 Task: Search one way flight ticket for 5 adults, 1 child, 2 infants in seat and 1 infant on lap in business from Omaha: Eppley Airfield to Greensboro: Piedmont Triad International Airport on 5-1-2023. Choice of flights is JetBlue. Number of bags: 11 checked bags. Price is upto 81000. Outbound departure time preference is 21:15.
Action: Mouse moved to (207, 281)
Screenshot: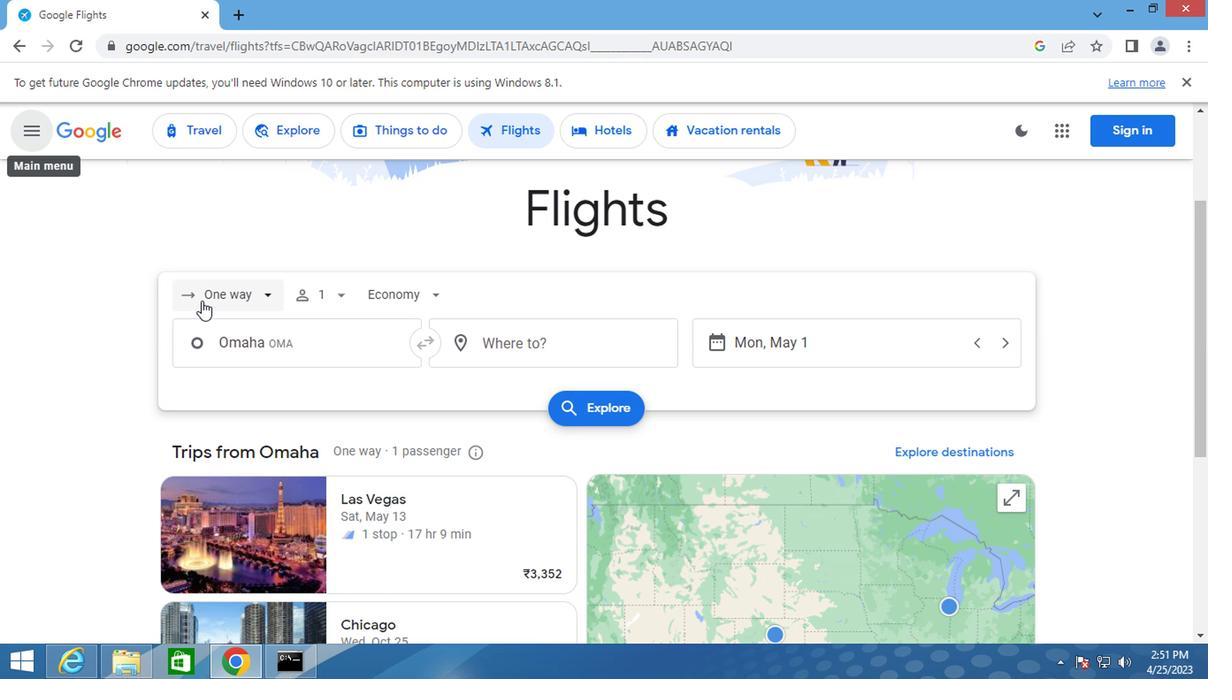 
Action: Mouse pressed left at (207, 281)
Screenshot: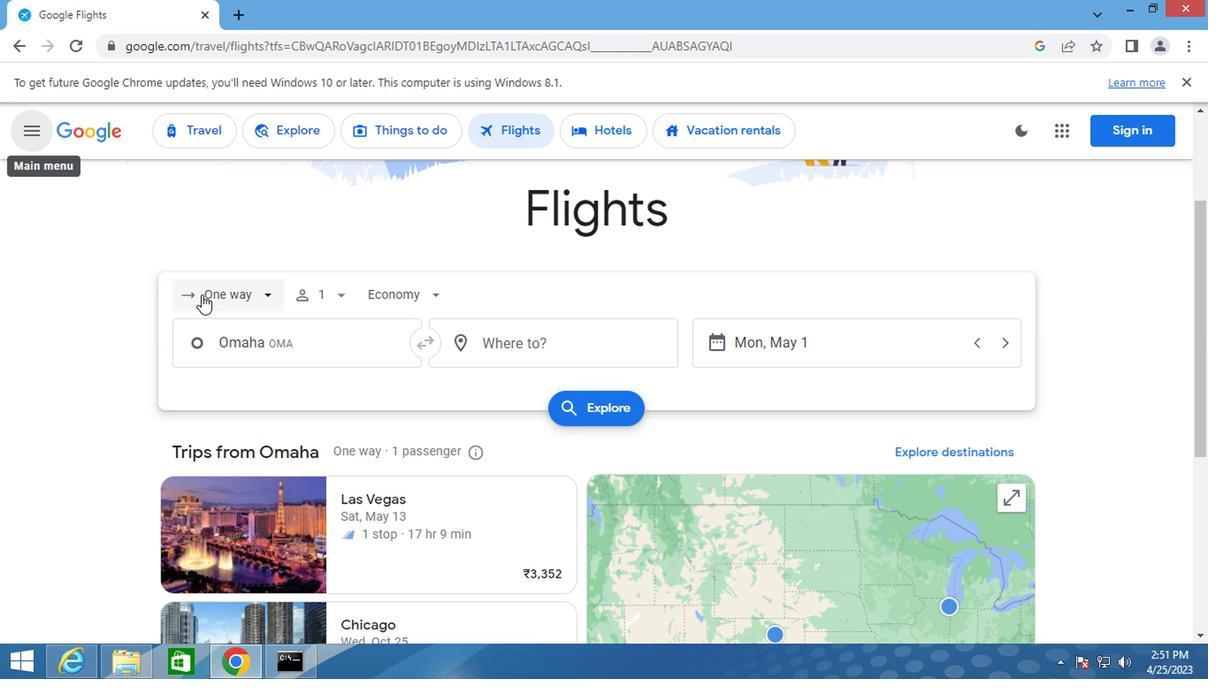 
Action: Mouse moved to (219, 375)
Screenshot: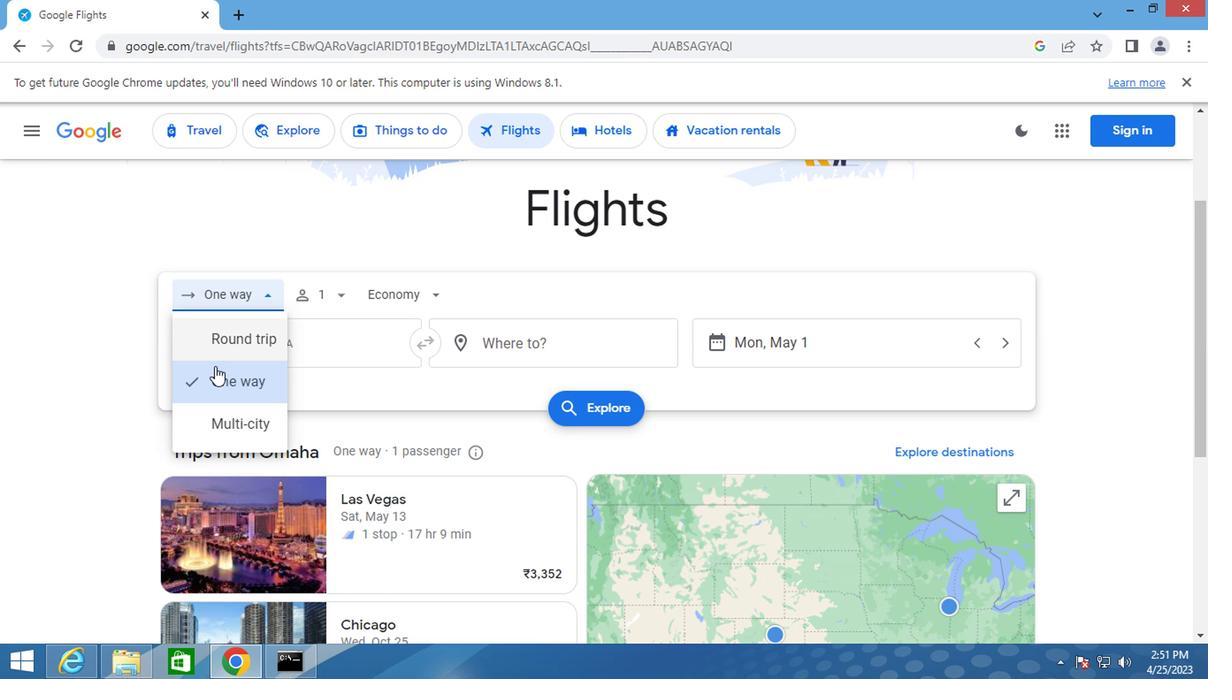 
Action: Mouse pressed left at (219, 375)
Screenshot: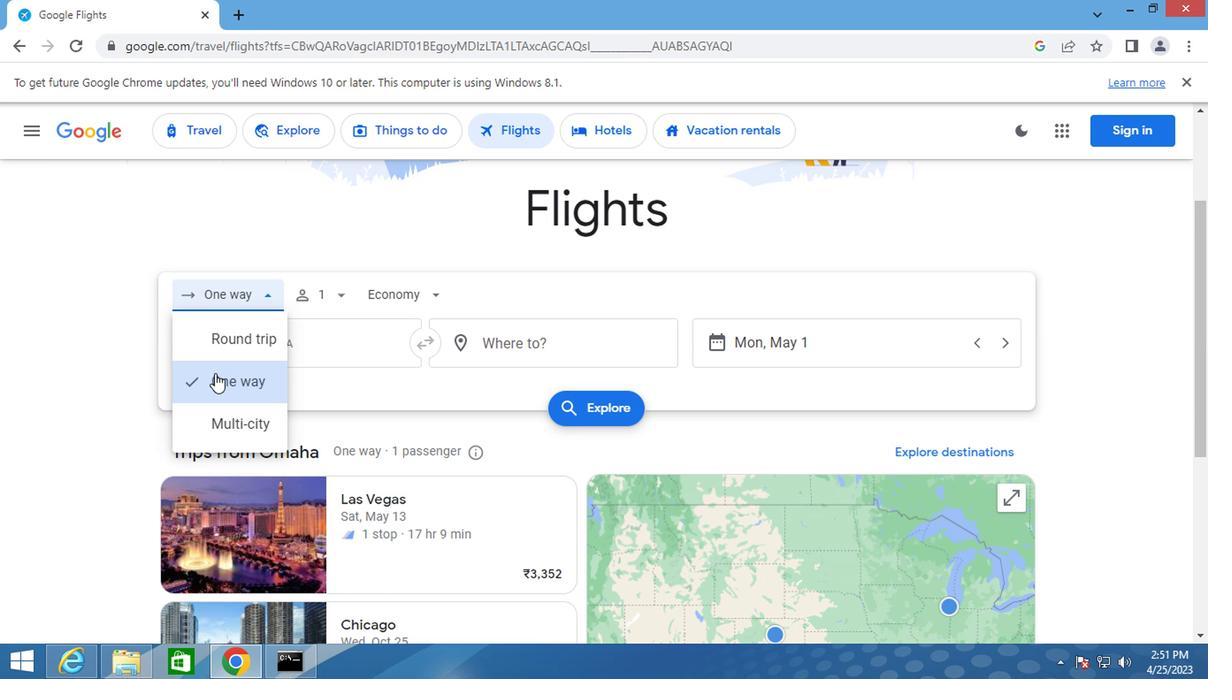 
Action: Mouse moved to (334, 300)
Screenshot: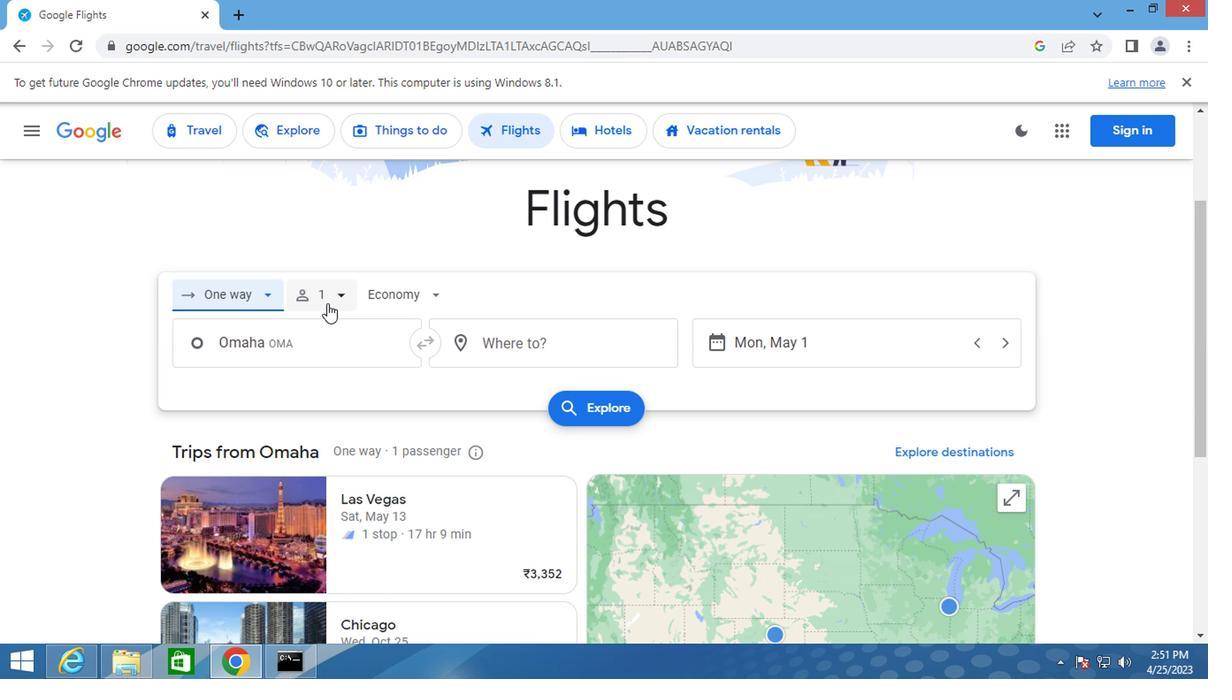 
Action: Mouse pressed left at (334, 300)
Screenshot: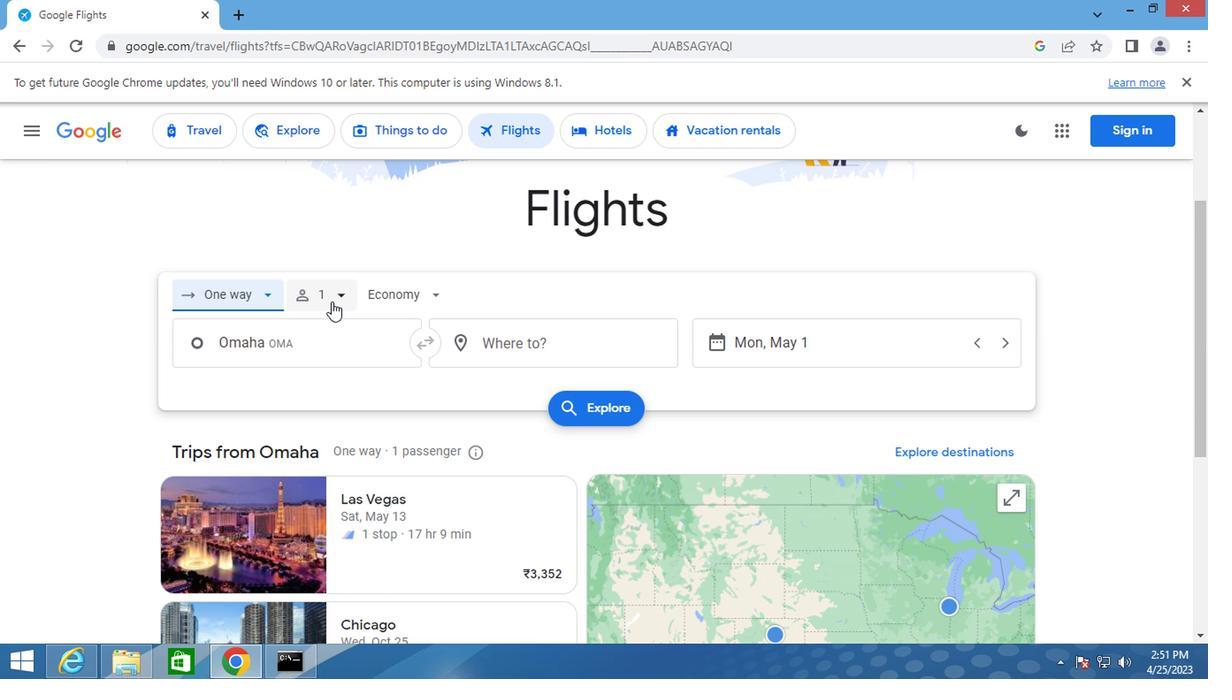 
Action: Mouse moved to (481, 332)
Screenshot: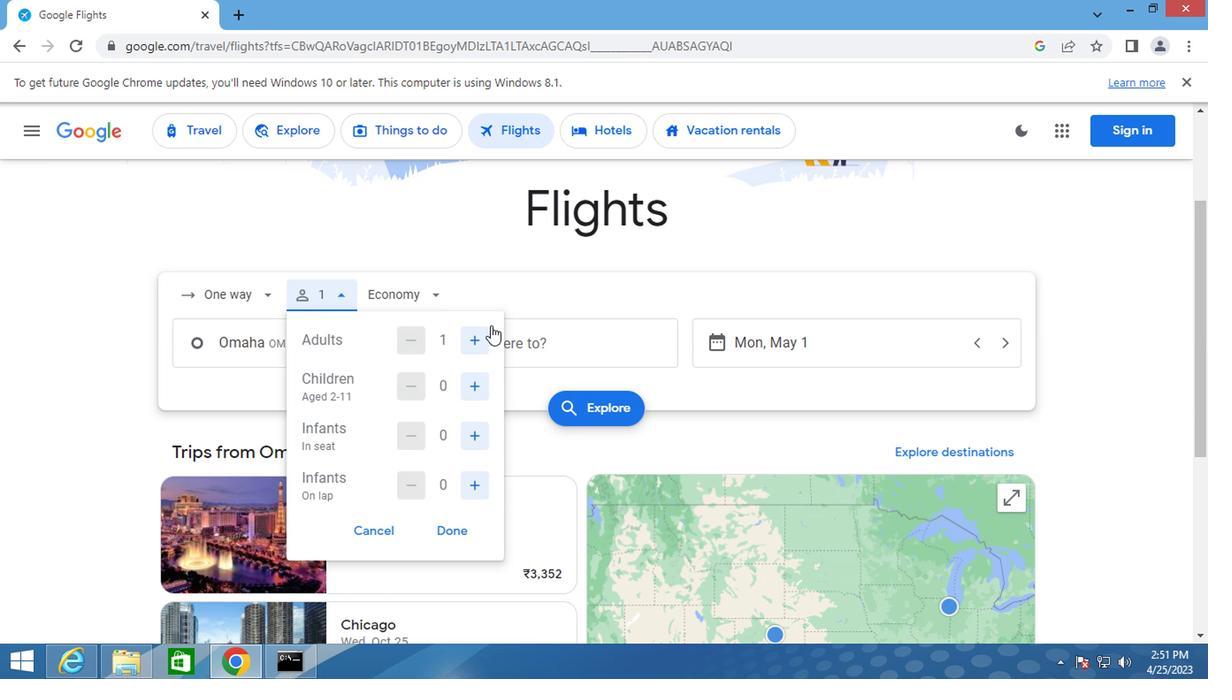 
Action: Mouse pressed left at (481, 332)
Screenshot: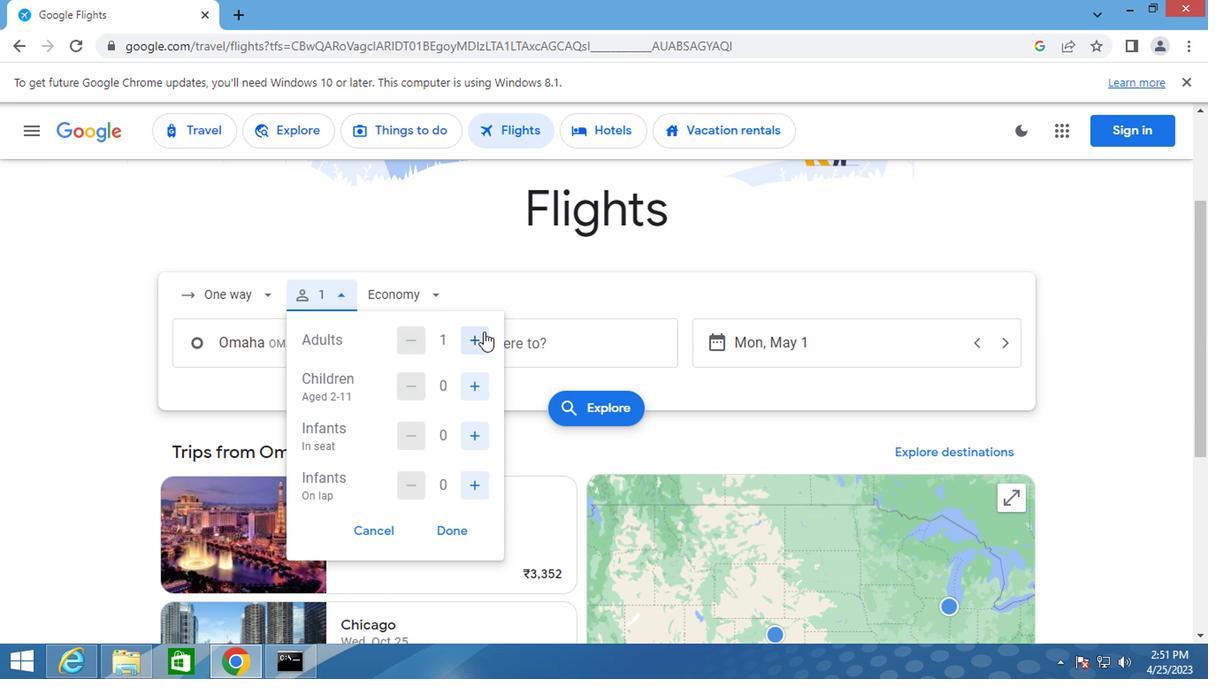 
Action: Mouse pressed left at (481, 332)
Screenshot: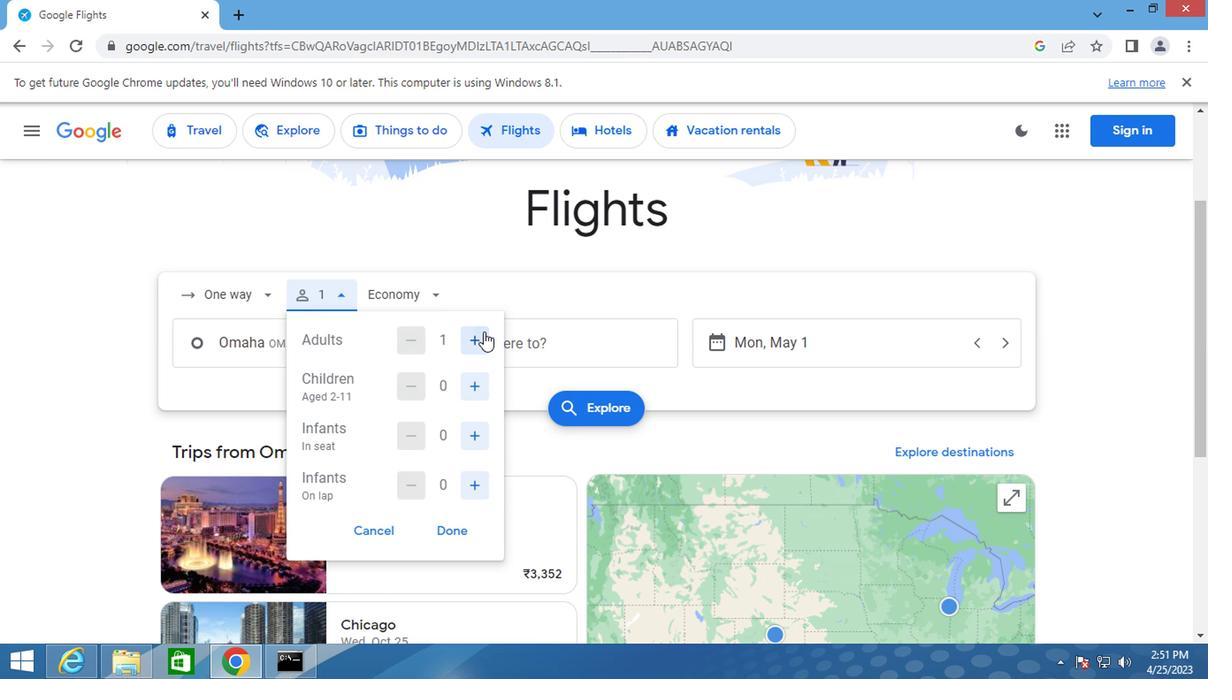 
Action: Mouse pressed left at (481, 332)
Screenshot: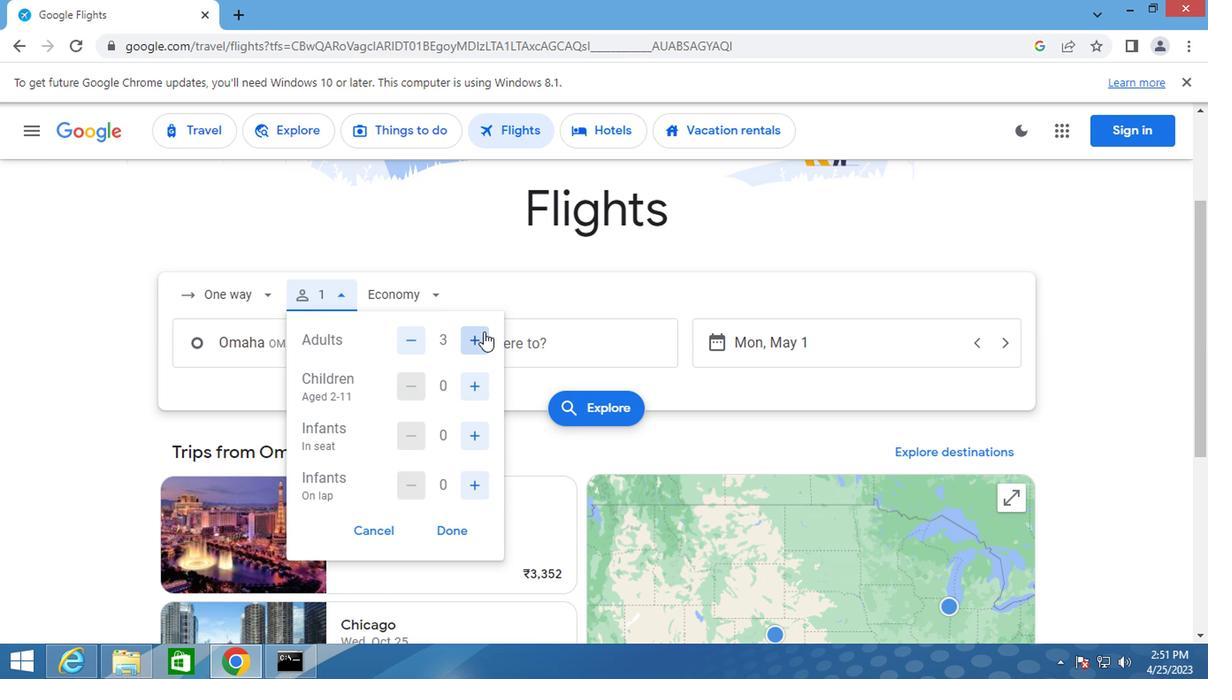 
Action: Mouse pressed left at (481, 332)
Screenshot: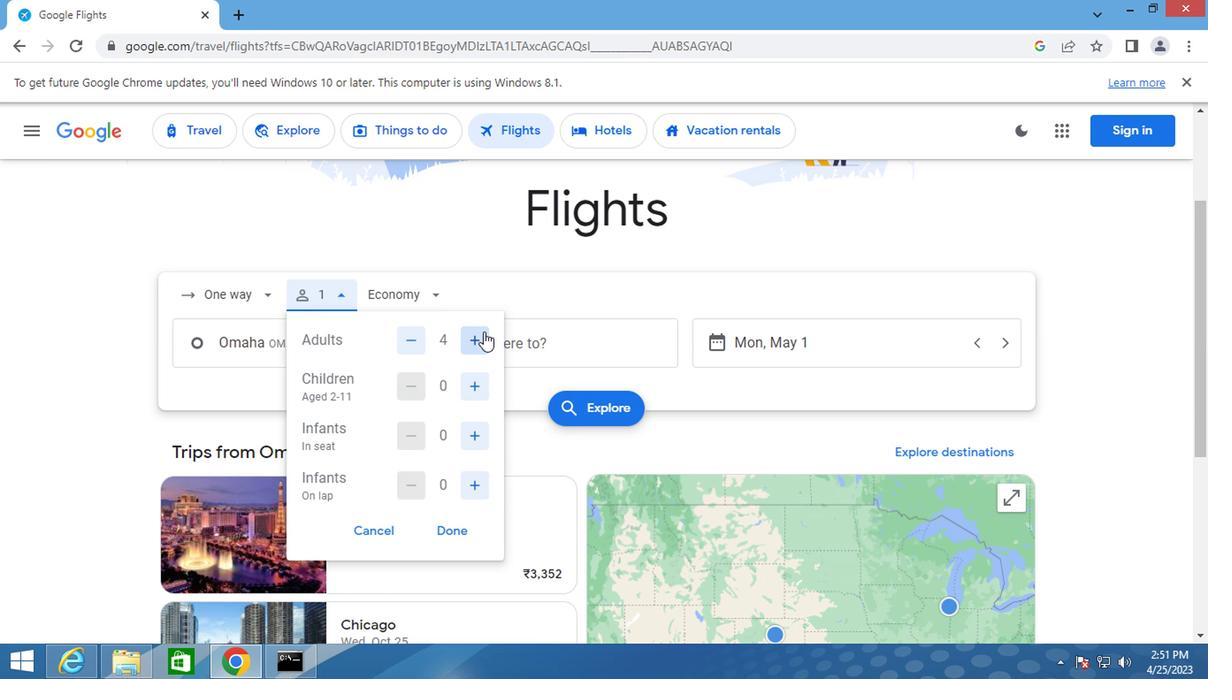 
Action: Mouse moved to (474, 385)
Screenshot: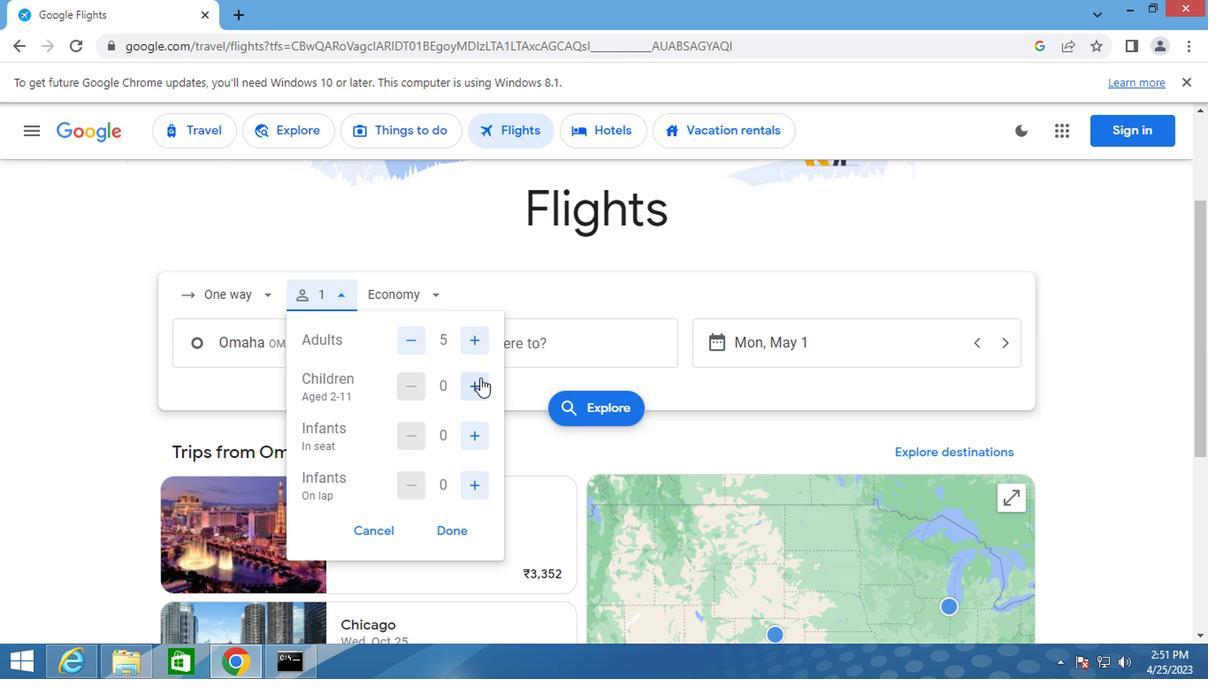 
Action: Mouse pressed left at (474, 385)
Screenshot: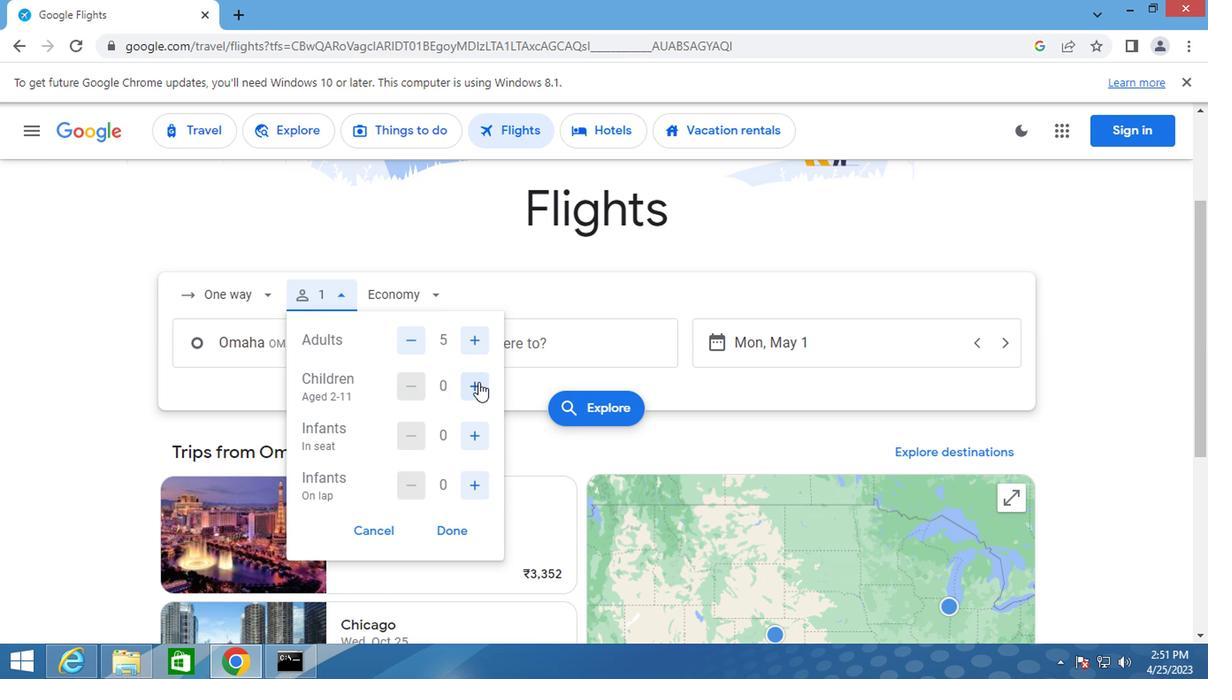 
Action: Mouse moved to (470, 438)
Screenshot: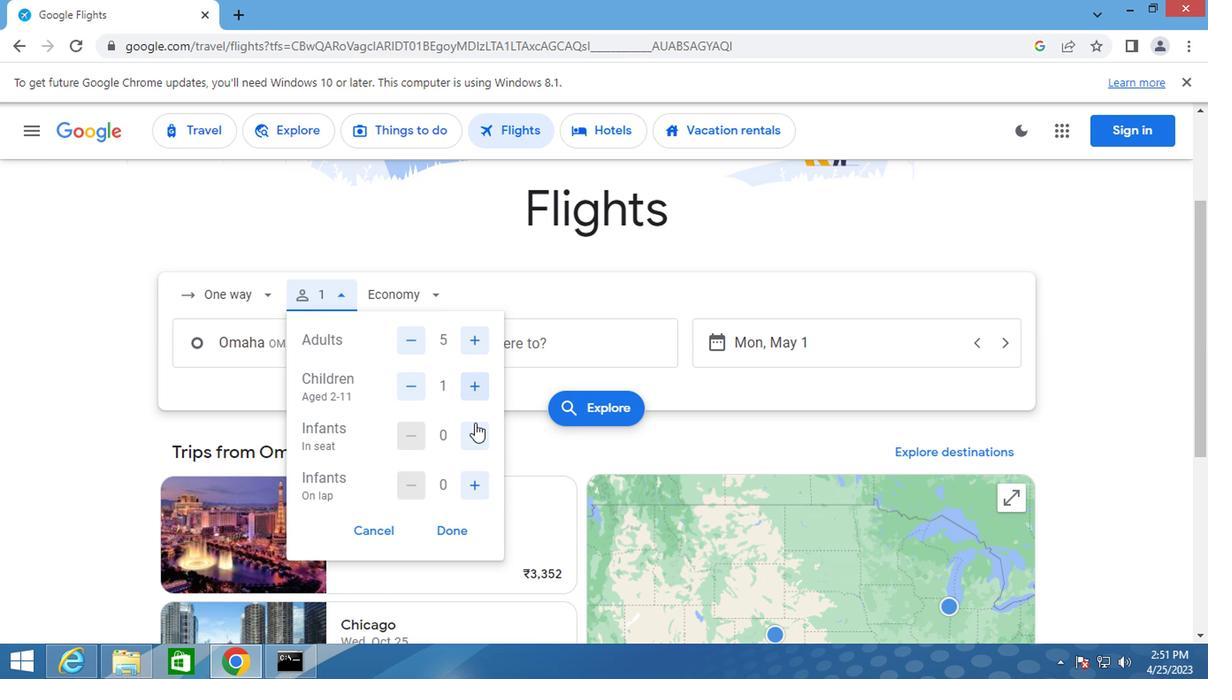 
Action: Mouse pressed left at (470, 438)
Screenshot: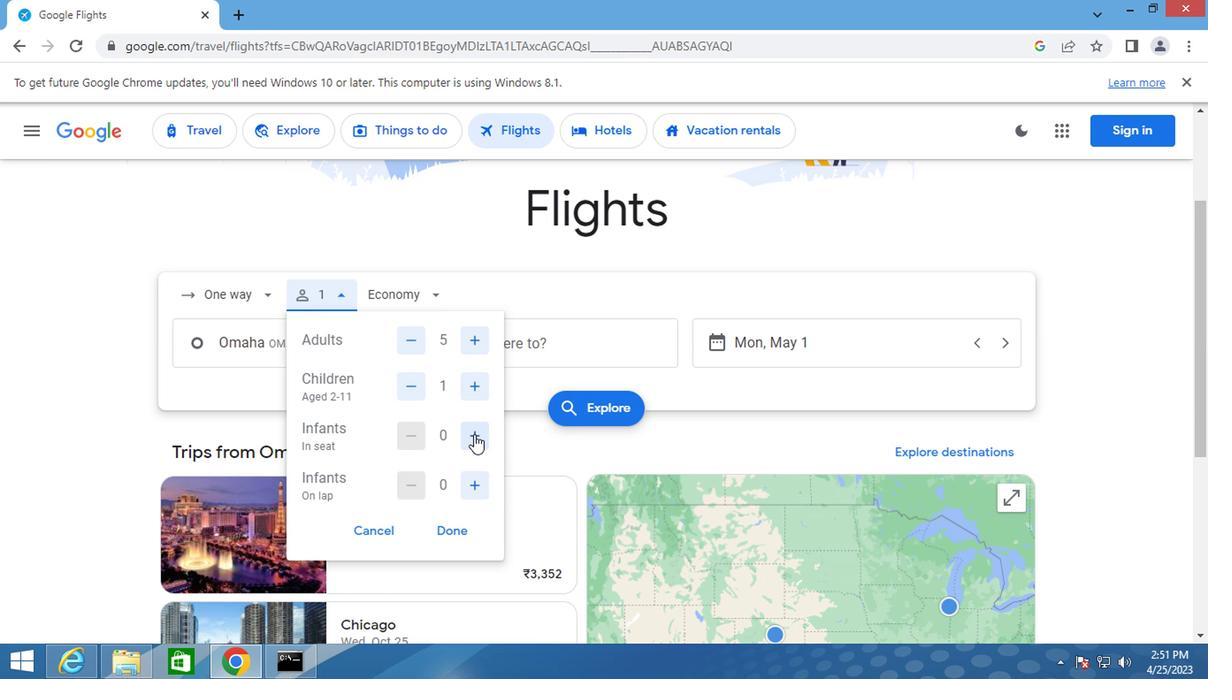 
Action: Mouse pressed left at (470, 438)
Screenshot: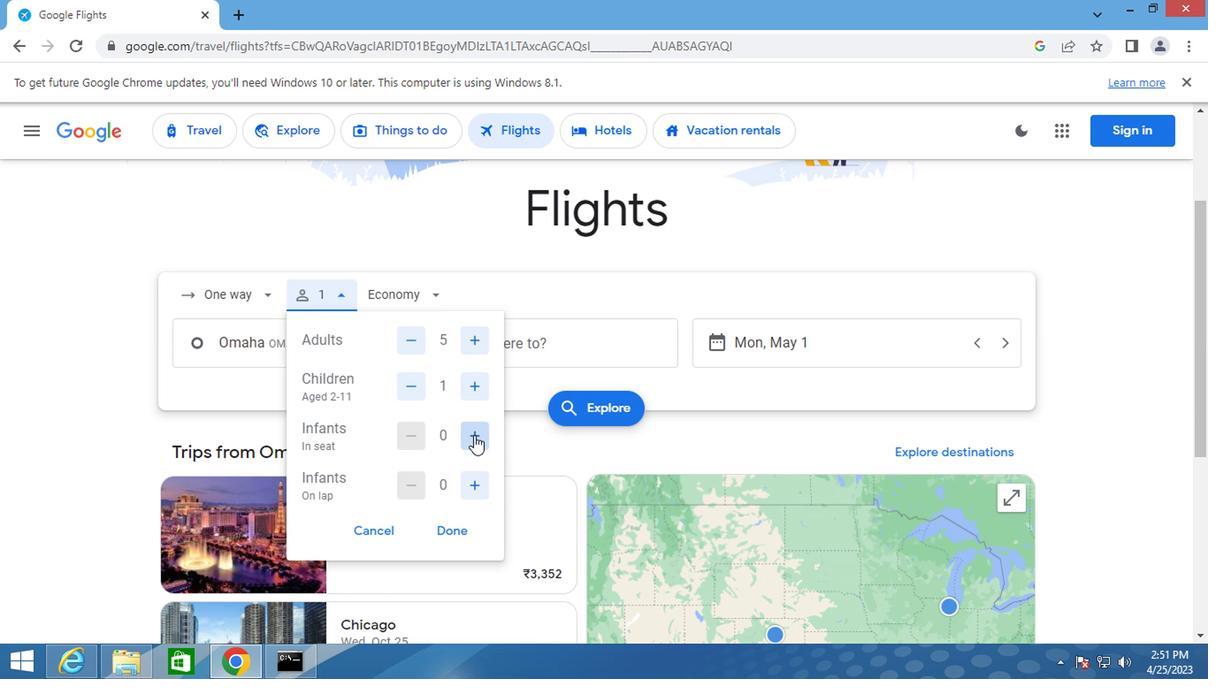 
Action: Mouse moved to (474, 484)
Screenshot: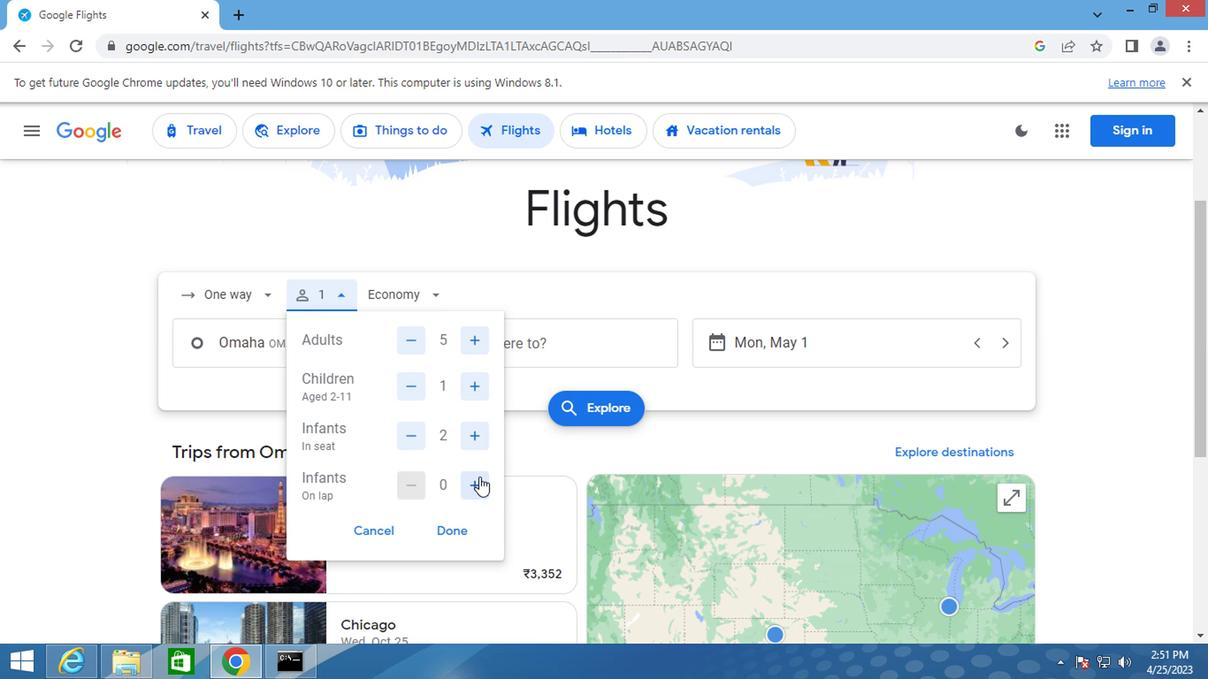 
Action: Mouse pressed left at (474, 484)
Screenshot: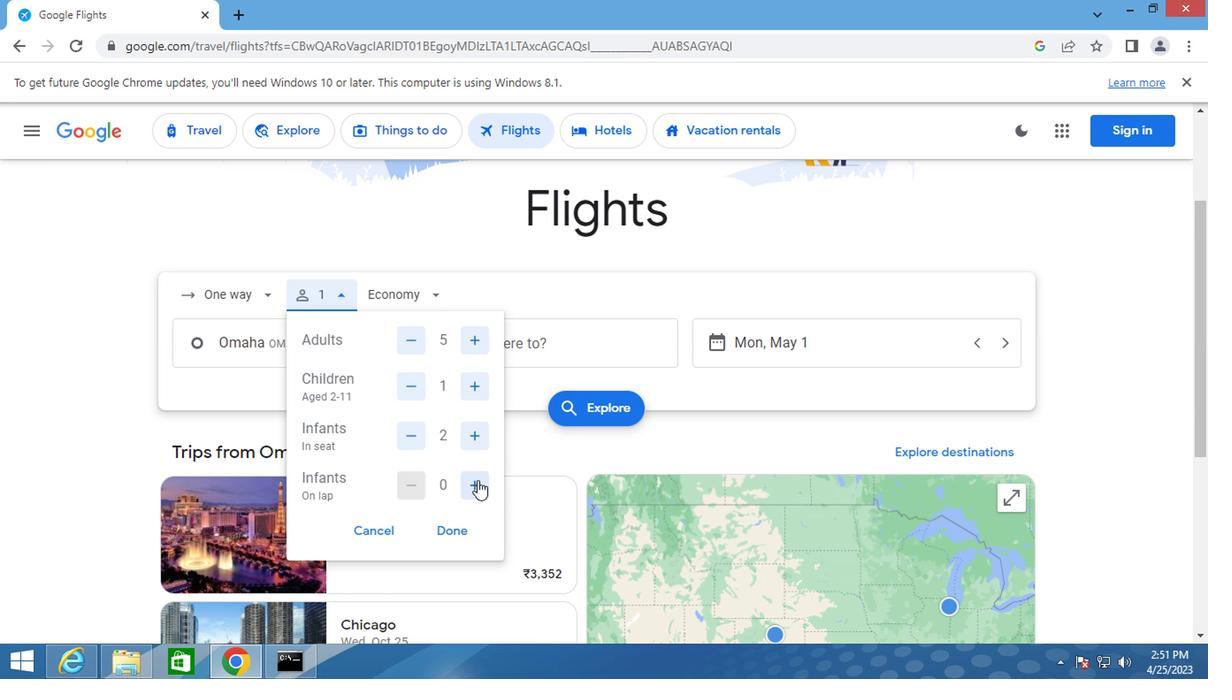 
Action: Mouse moved to (415, 303)
Screenshot: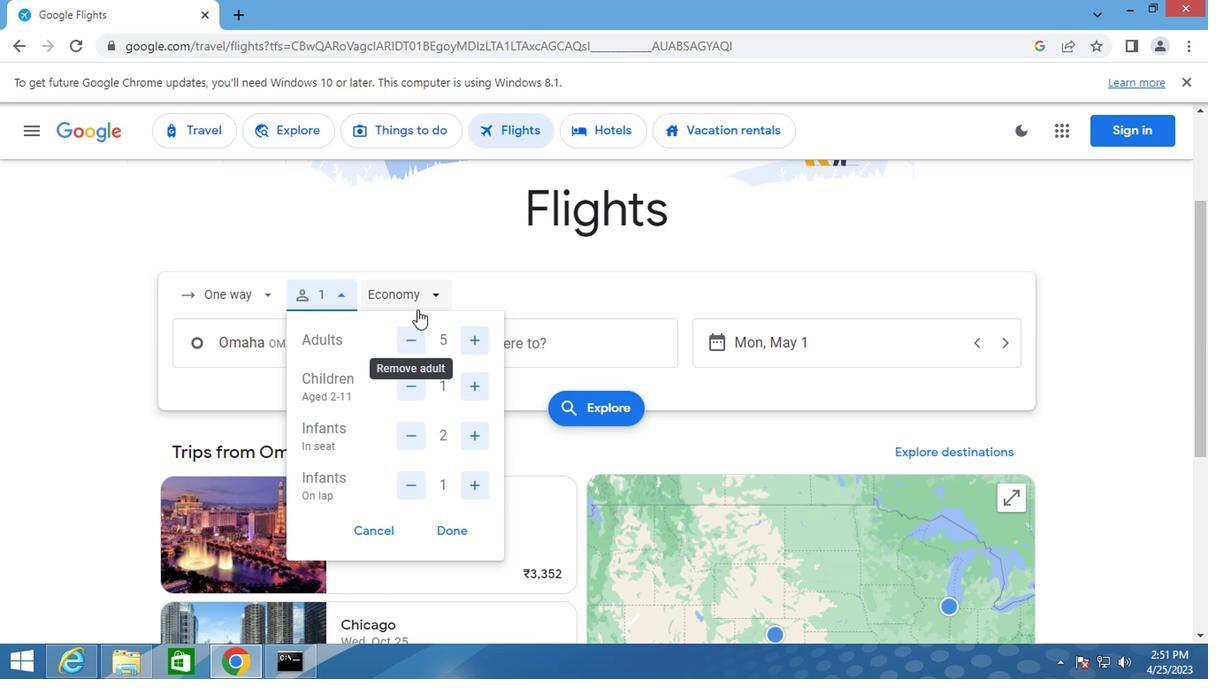 
Action: Mouse pressed left at (415, 303)
Screenshot: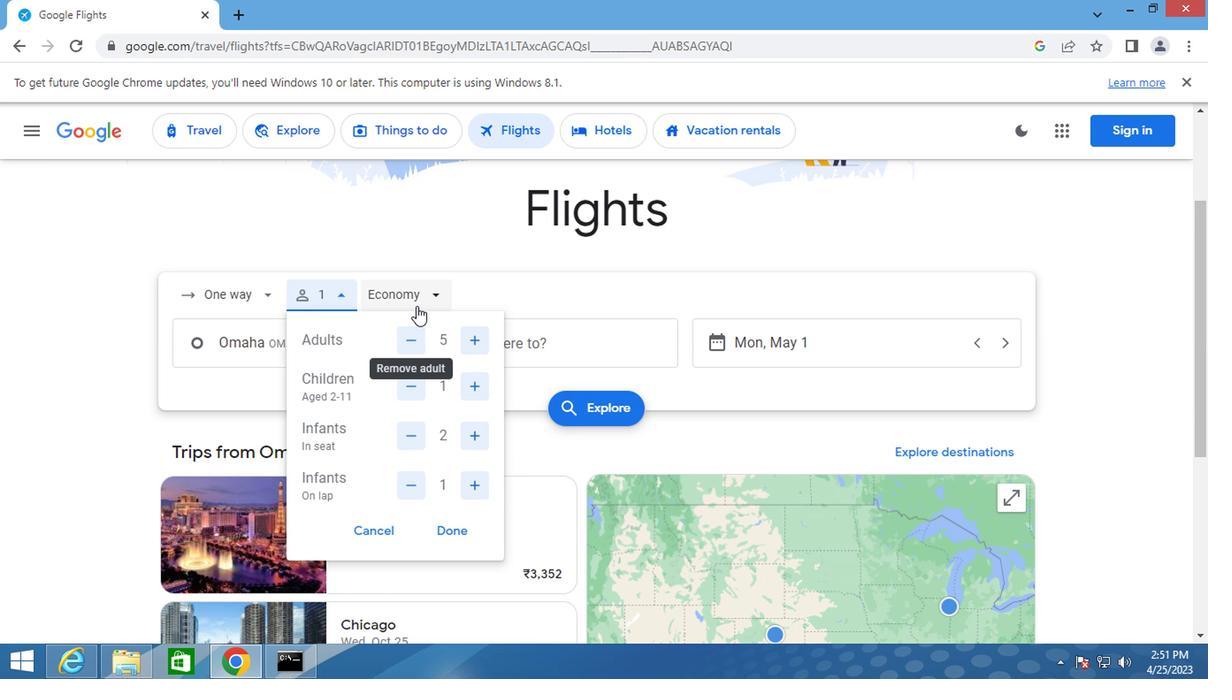 
Action: Mouse moved to (433, 426)
Screenshot: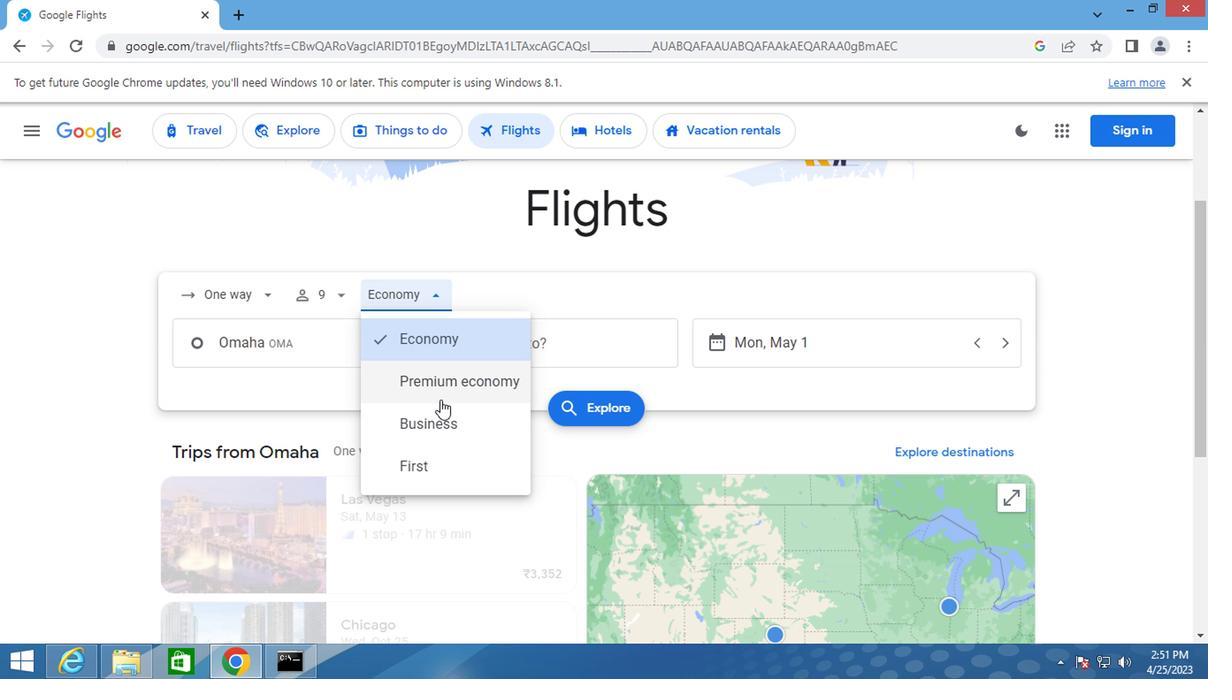 
Action: Mouse pressed left at (433, 426)
Screenshot: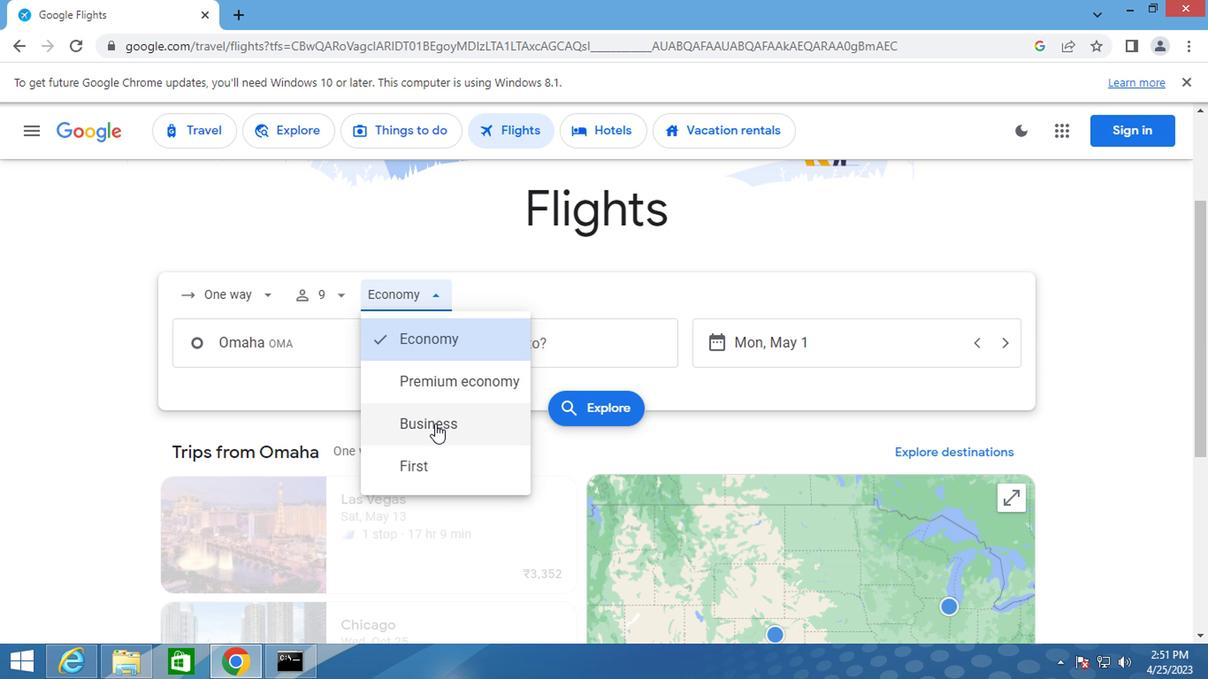 
Action: Mouse moved to (332, 353)
Screenshot: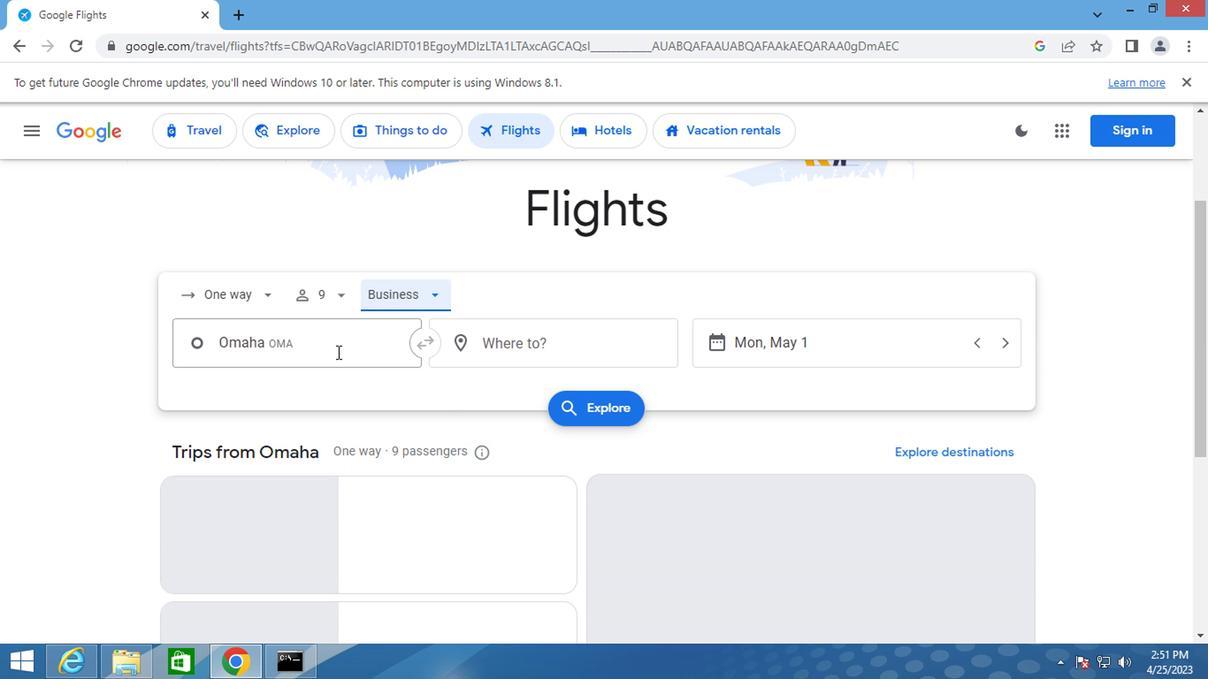 
Action: Mouse pressed left at (332, 353)
Screenshot: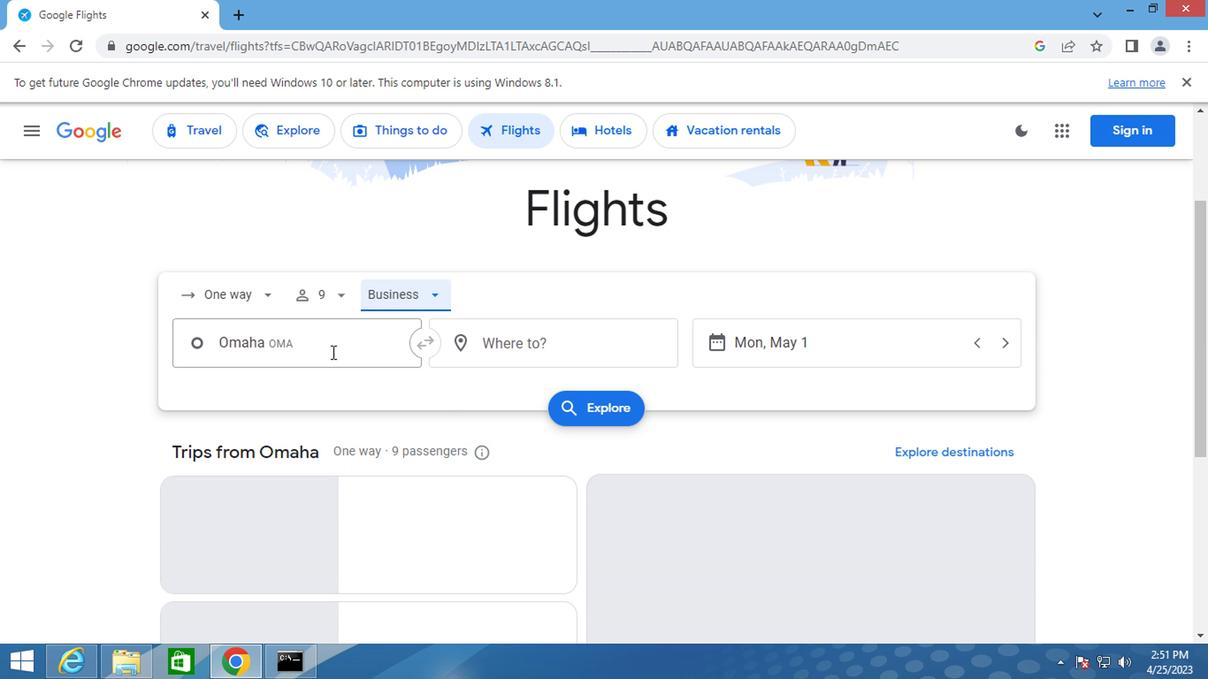 
Action: Key pressed omaha
Screenshot: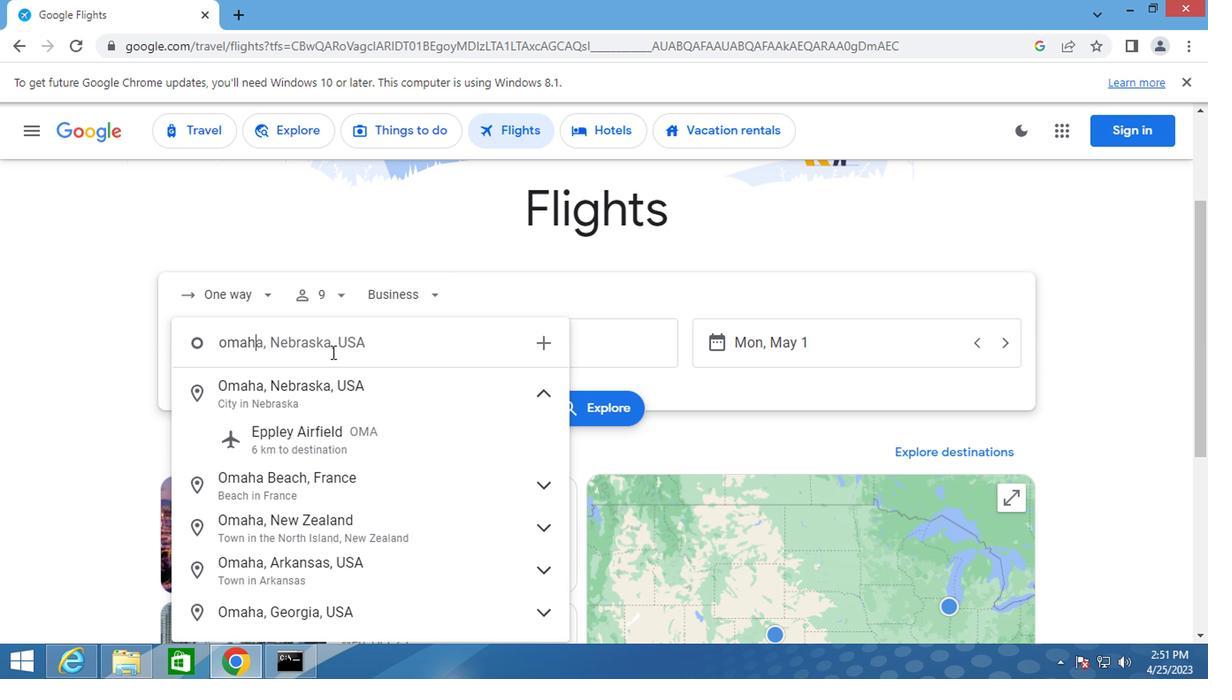 
Action: Mouse moved to (292, 437)
Screenshot: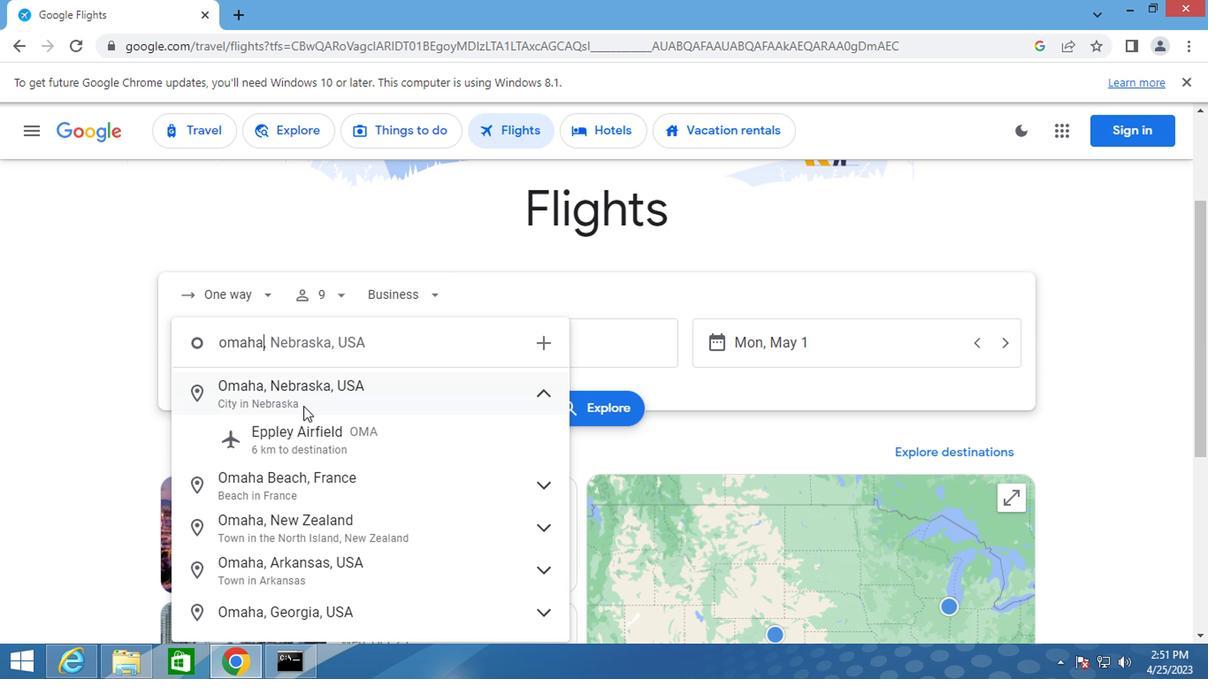 
Action: Mouse pressed left at (292, 437)
Screenshot: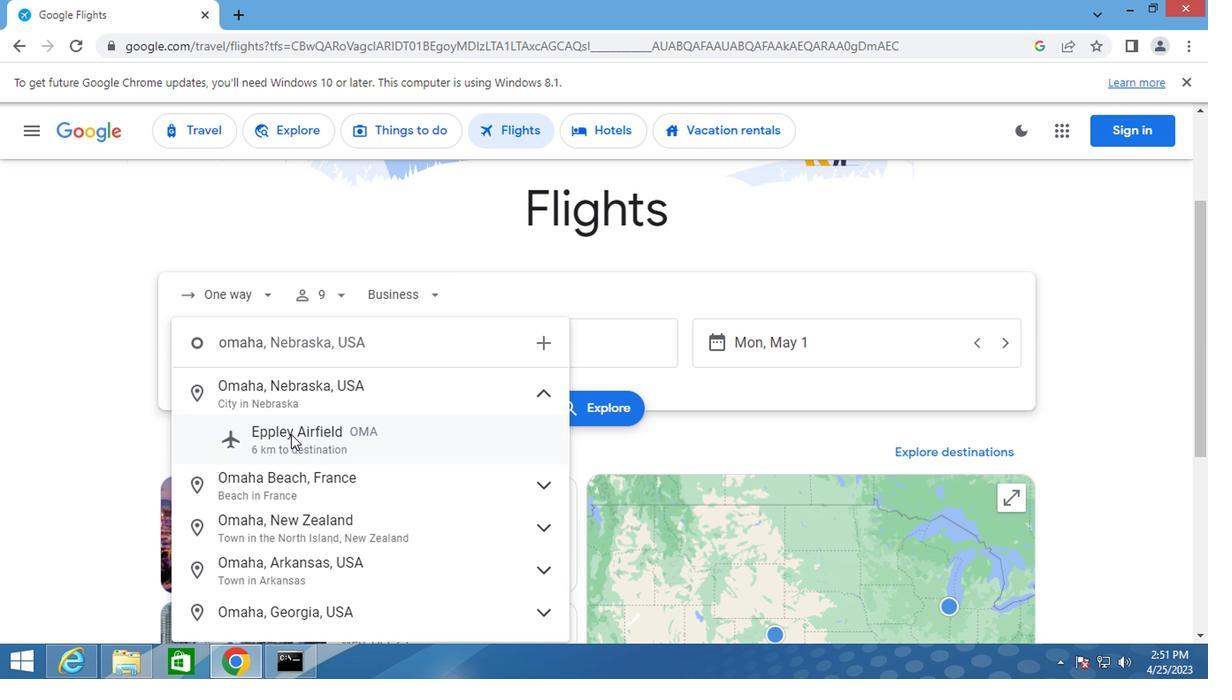 
Action: Mouse moved to (493, 356)
Screenshot: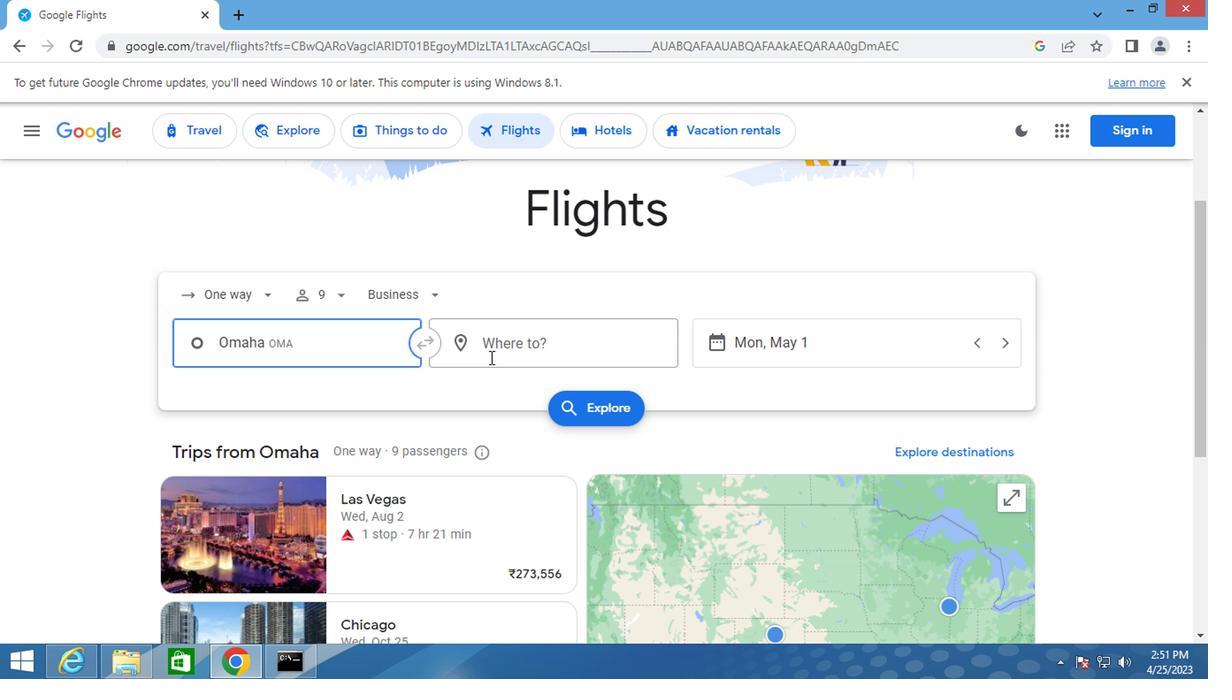 
Action: Mouse pressed left at (493, 356)
Screenshot: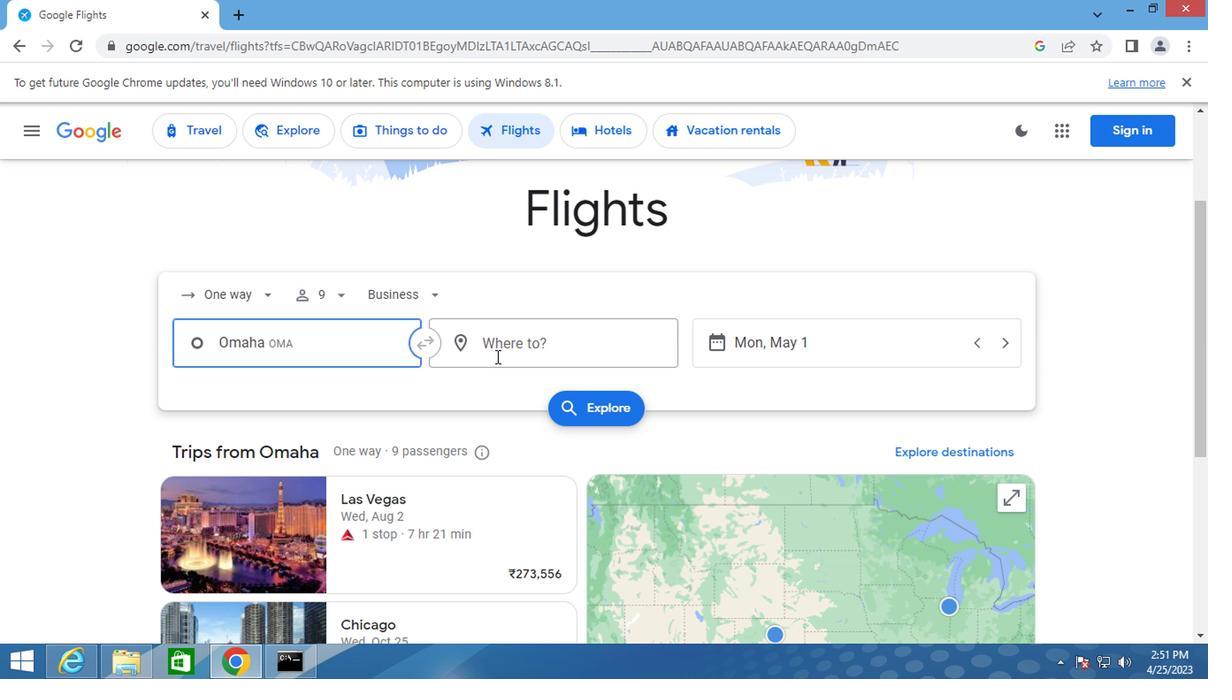 
Action: Key pressed greensboro
Screenshot: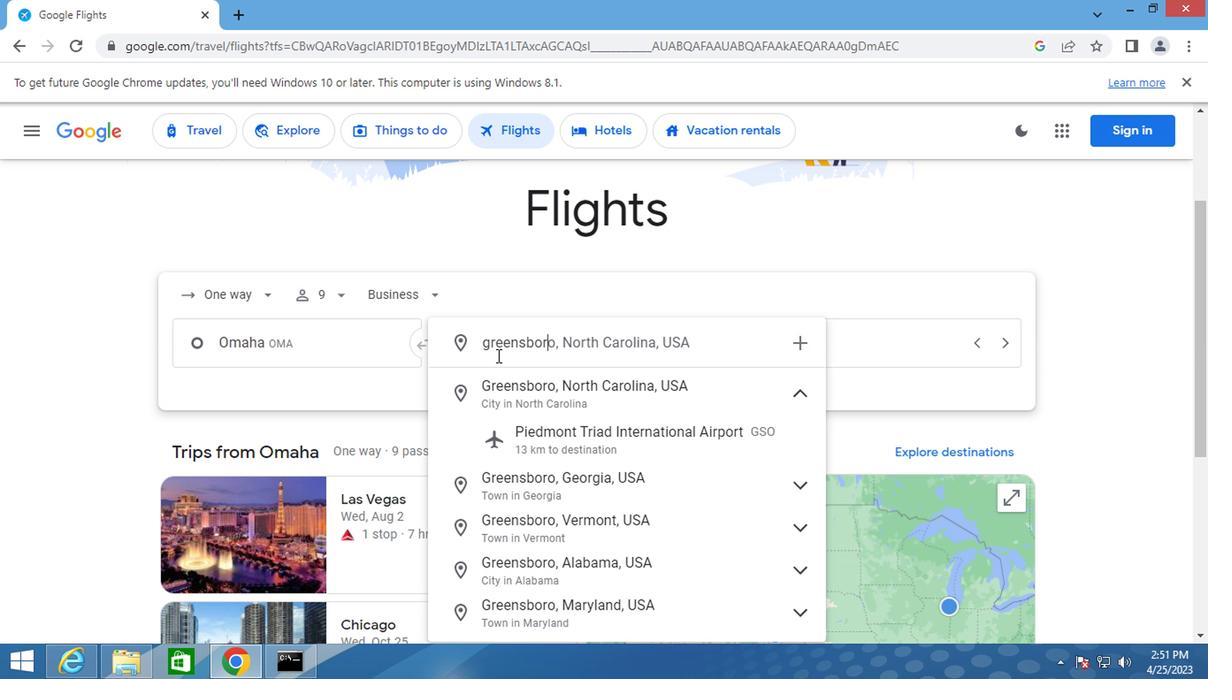 
Action: Mouse moved to (537, 455)
Screenshot: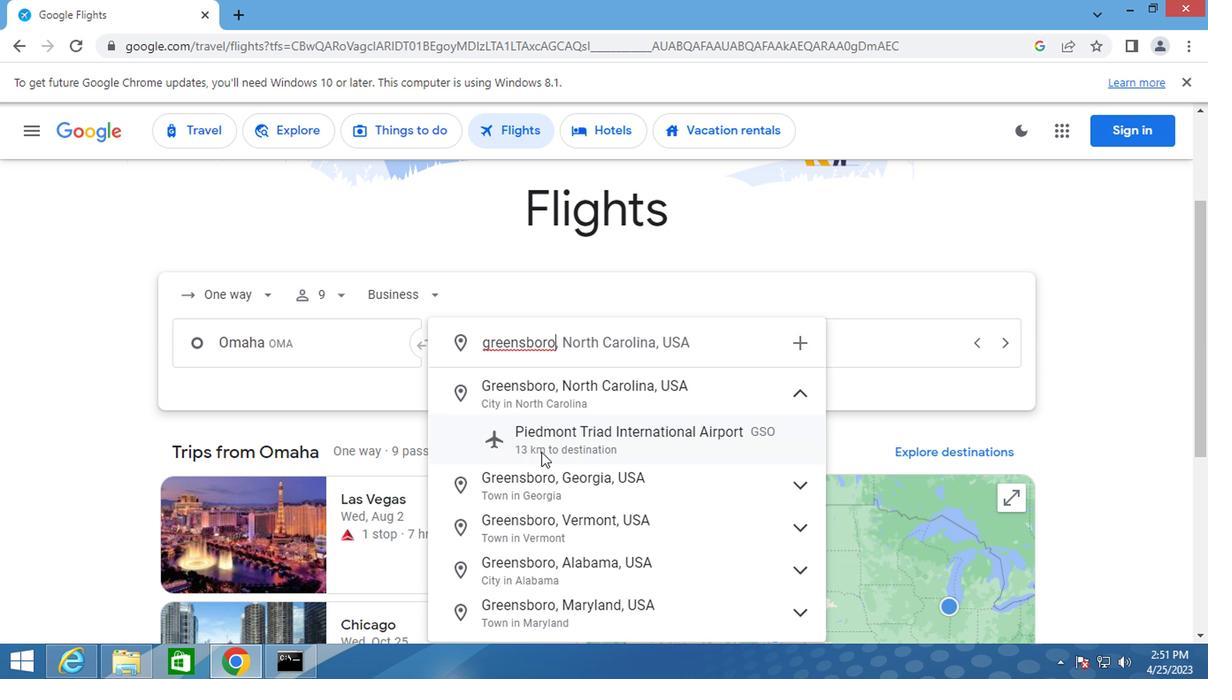 
Action: Mouse pressed left at (537, 455)
Screenshot: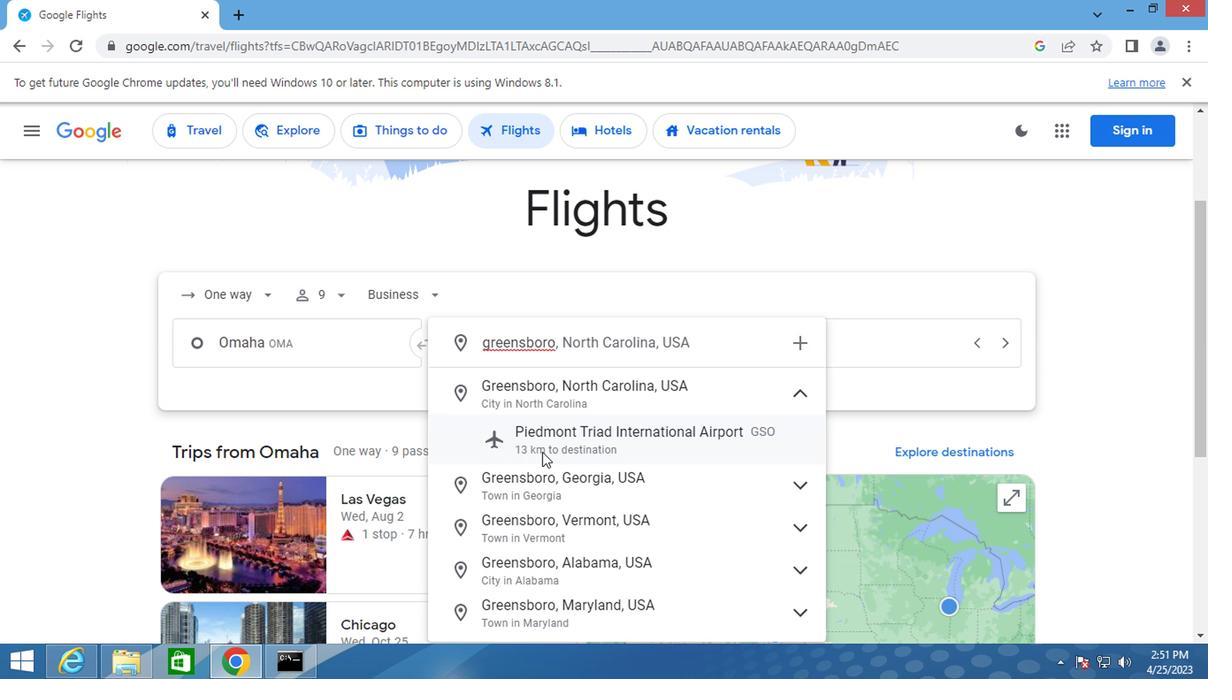 
Action: Mouse moved to (781, 339)
Screenshot: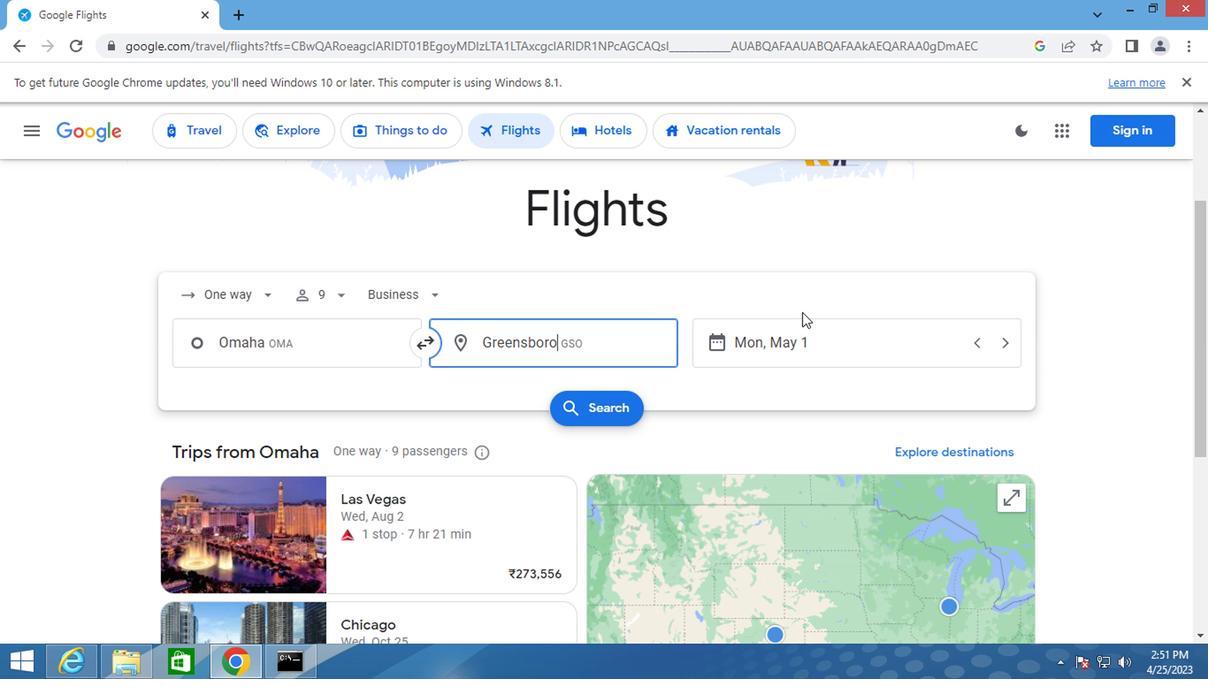 
Action: Mouse pressed left at (781, 339)
Screenshot: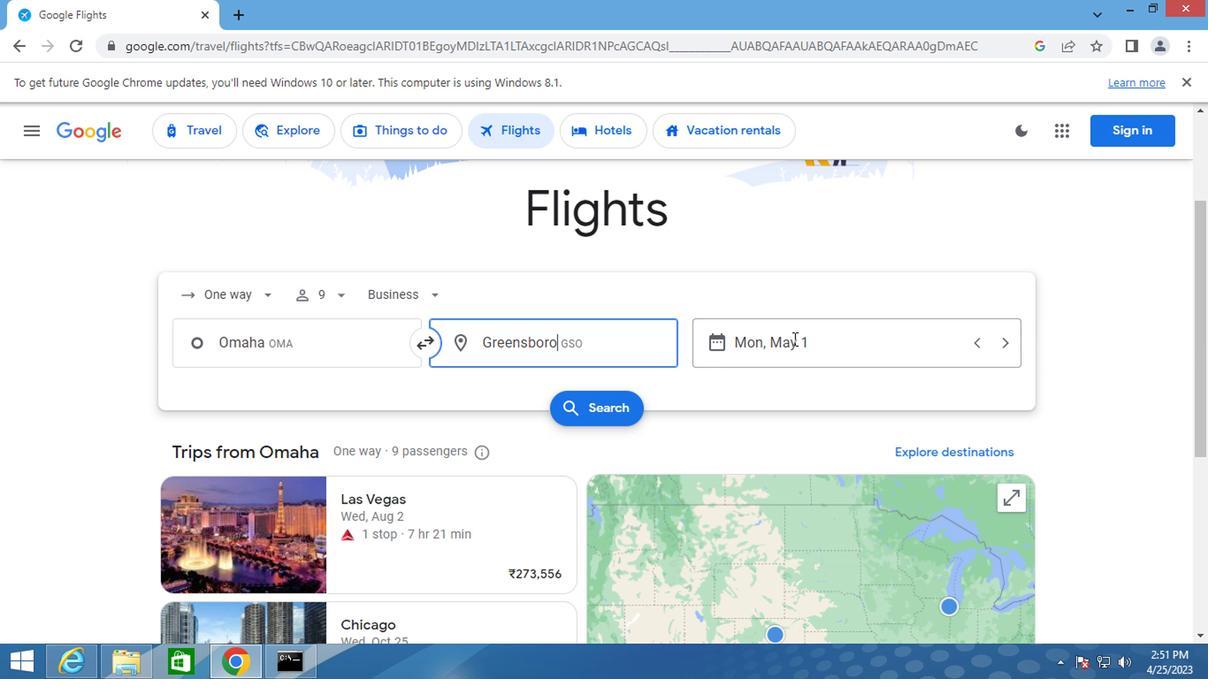 
Action: Mouse moved to (758, 326)
Screenshot: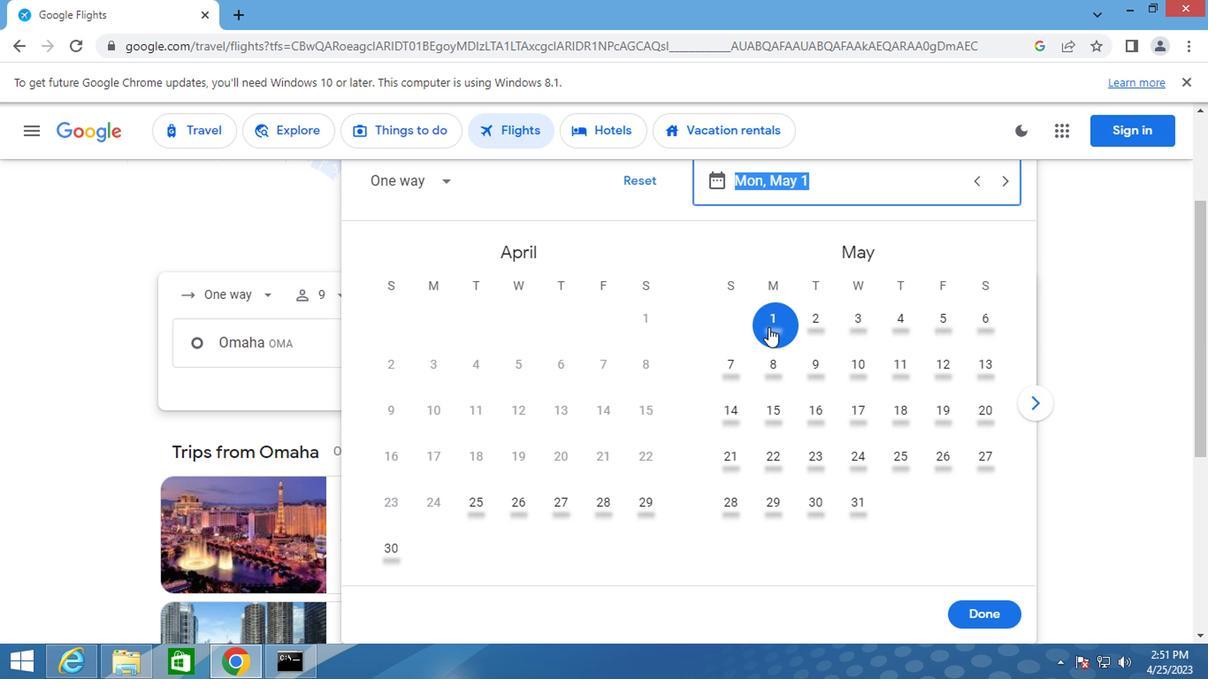 
Action: Mouse pressed left at (758, 326)
Screenshot: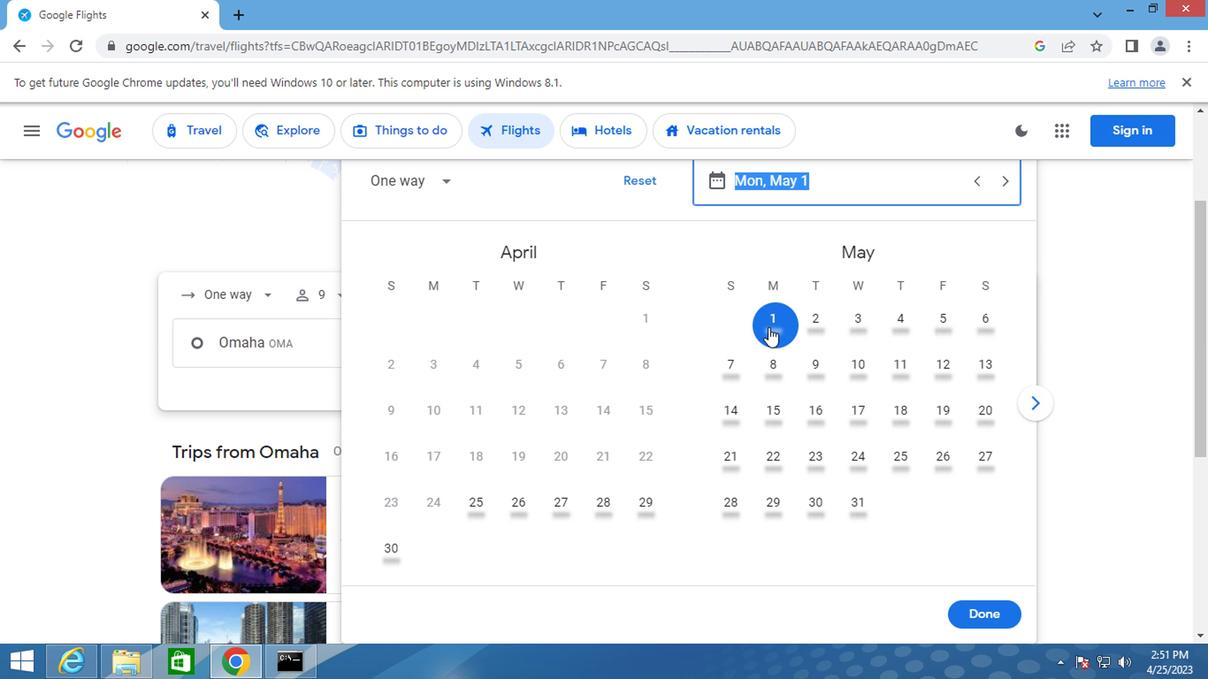 
Action: Mouse moved to (953, 626)
Screenshot: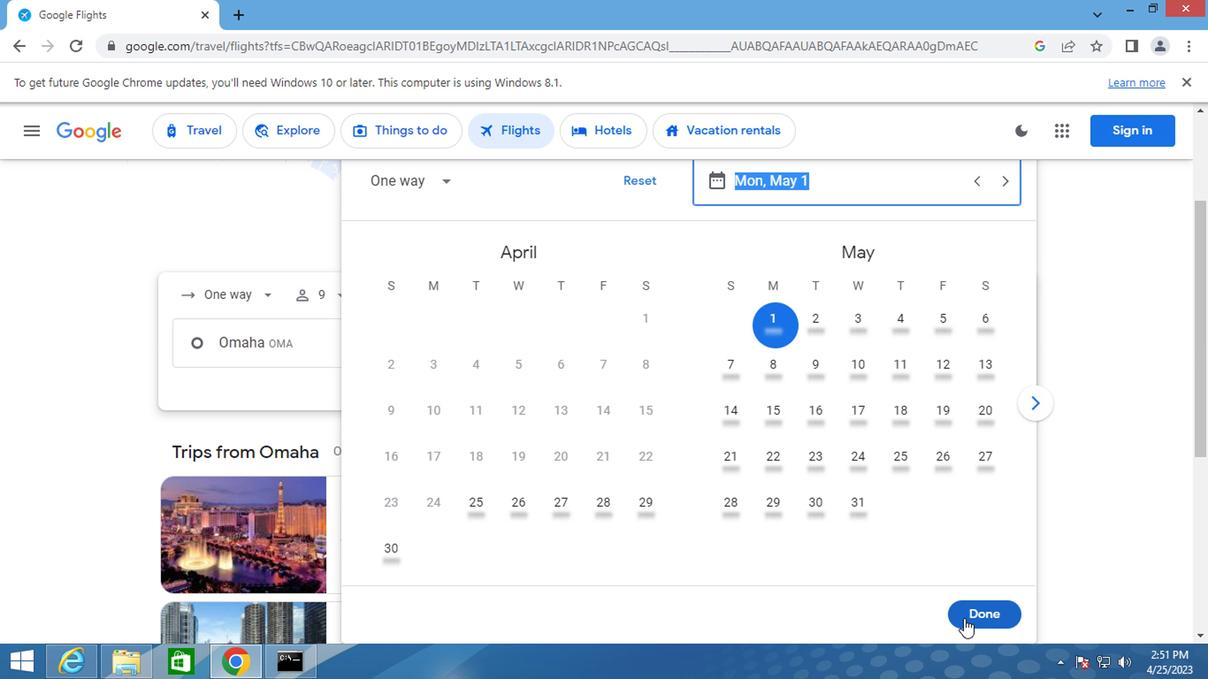 
Action: Mouse pressed left at (953, 626)
Screenshot: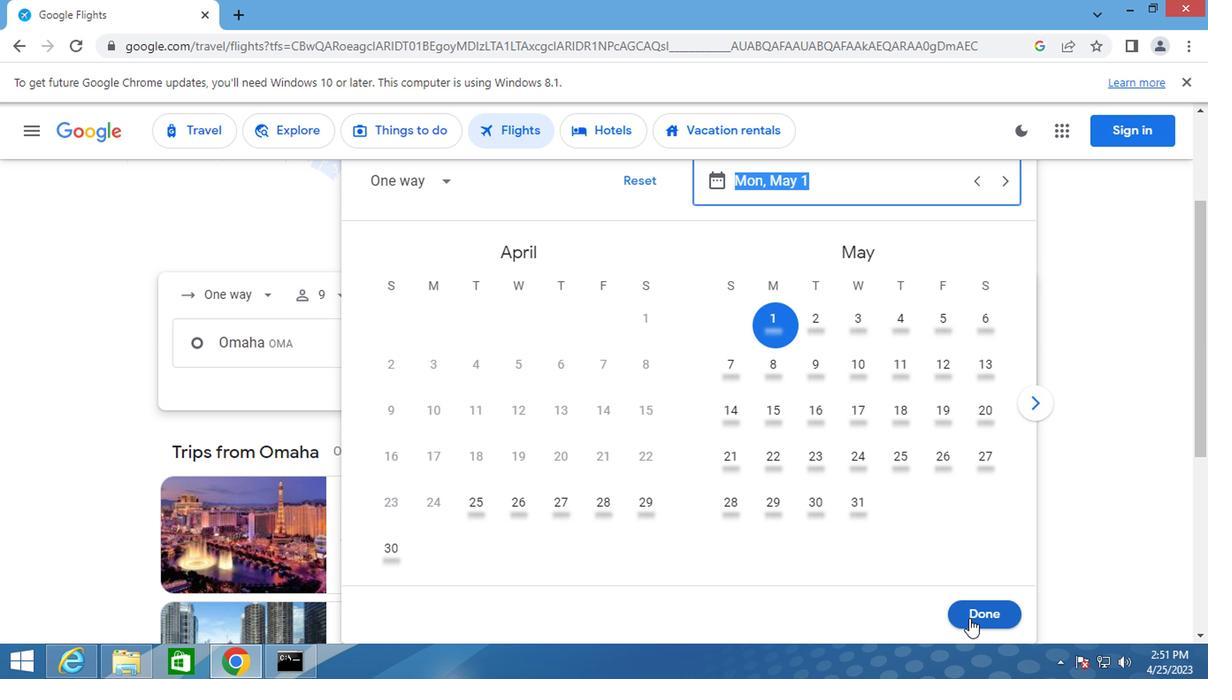 
Action: Mouse moved to (599, 416)
Screenshot: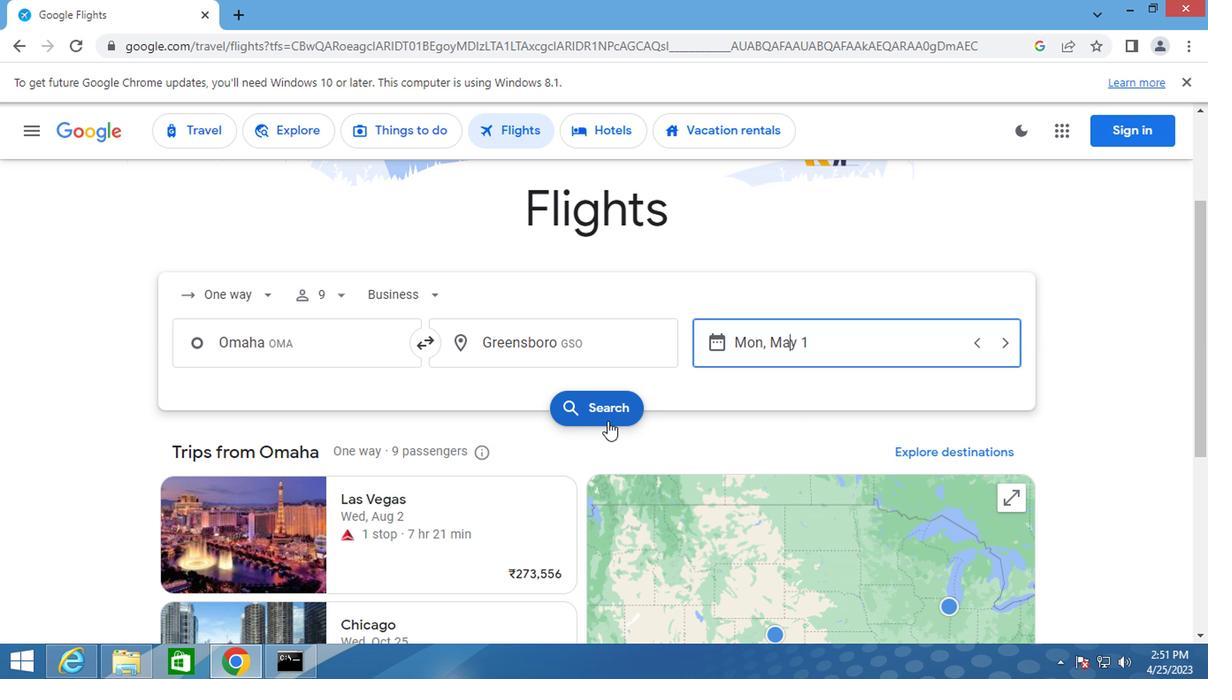 
Action: Mouse pressed left at (599, 416)
Screenshot: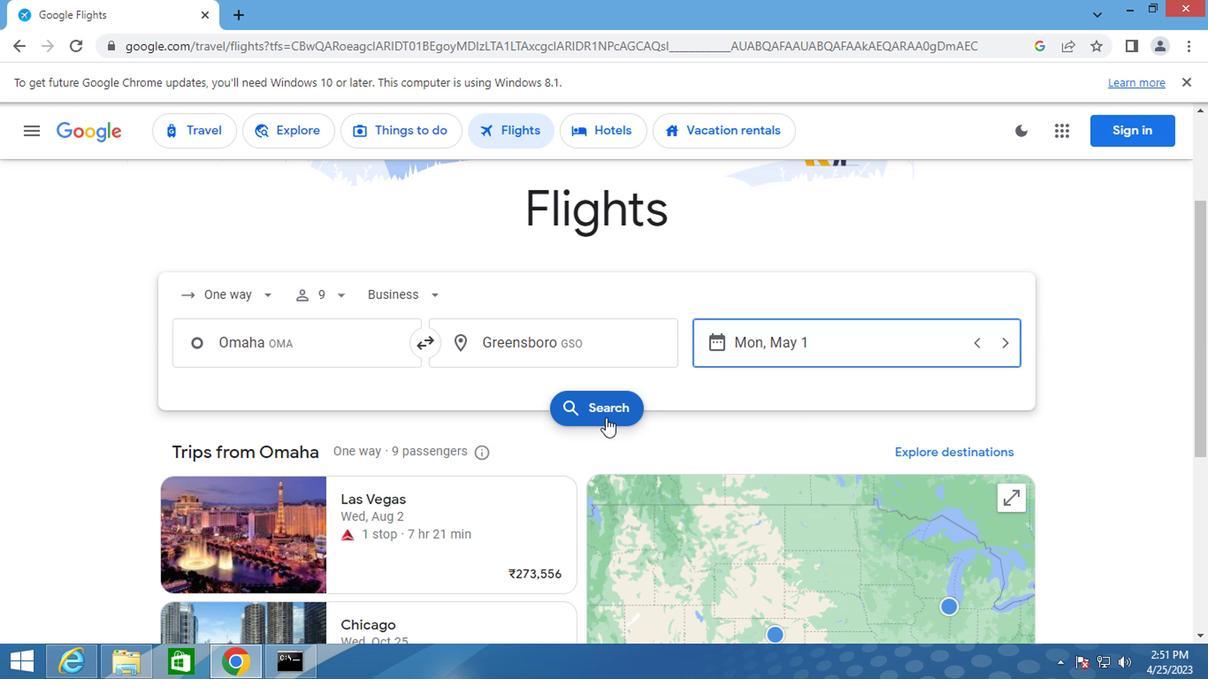 
Action: Mouse moved to (226, 294)
Screenshot: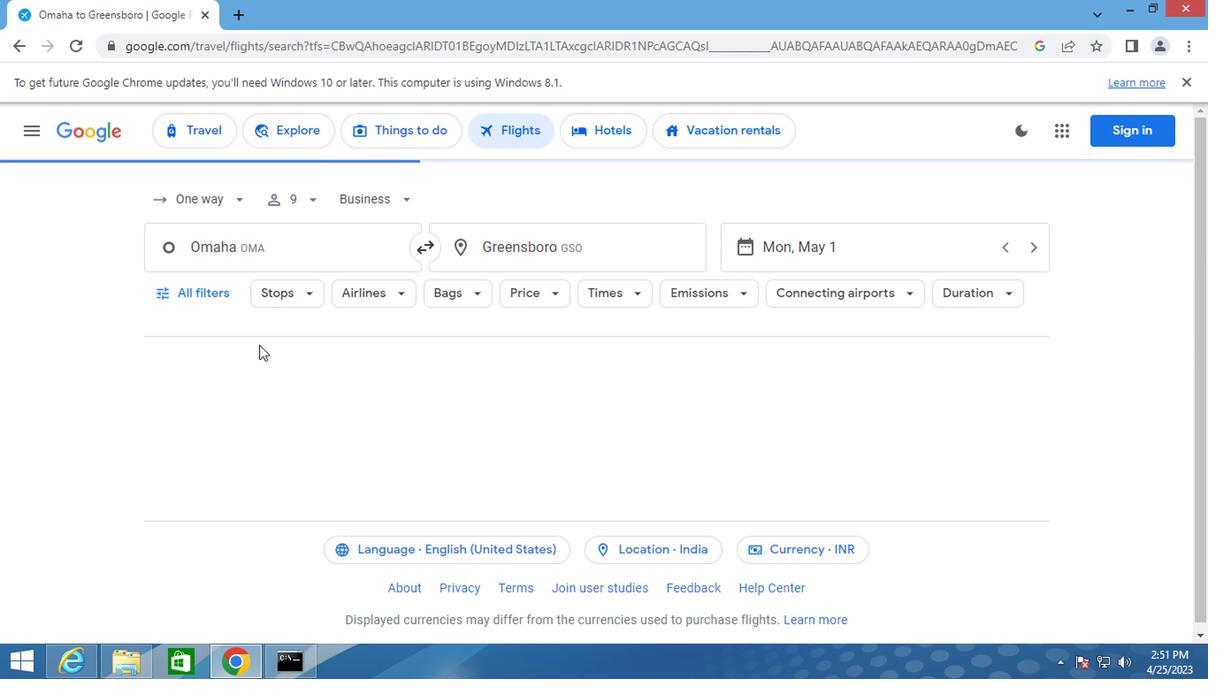 
Action: Mouse pressed left at (226, 294)
Screenshot: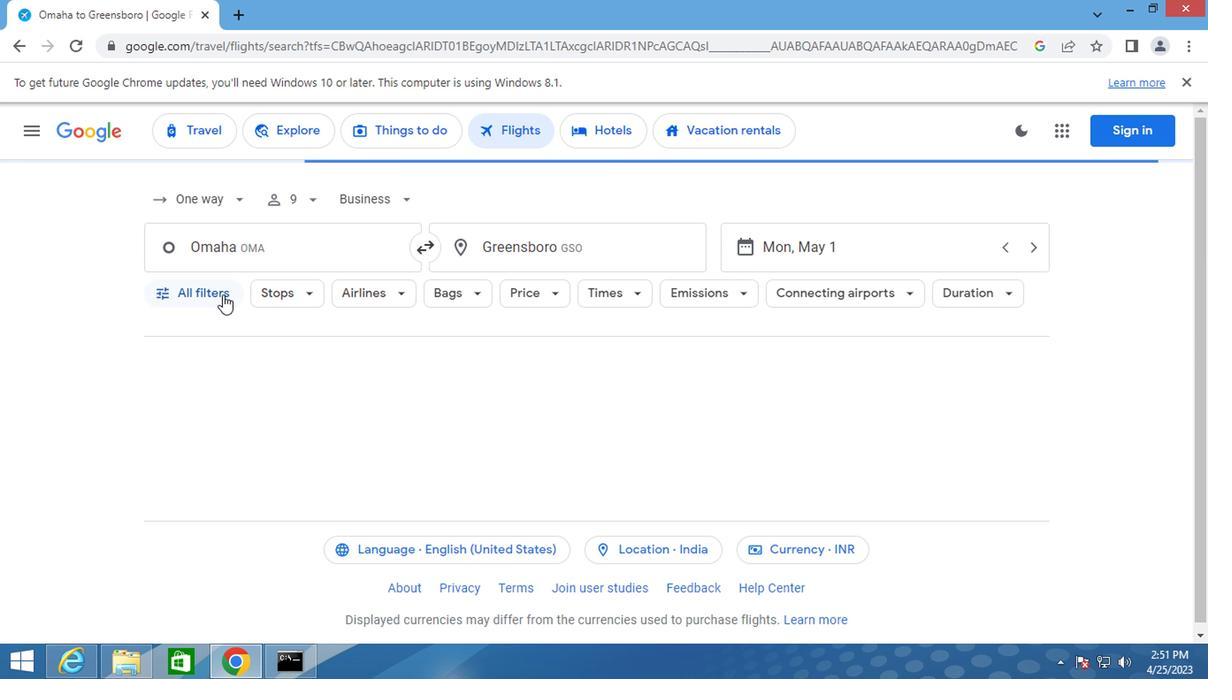 
Action: Mouse moved to (295, 432)
Screenshot: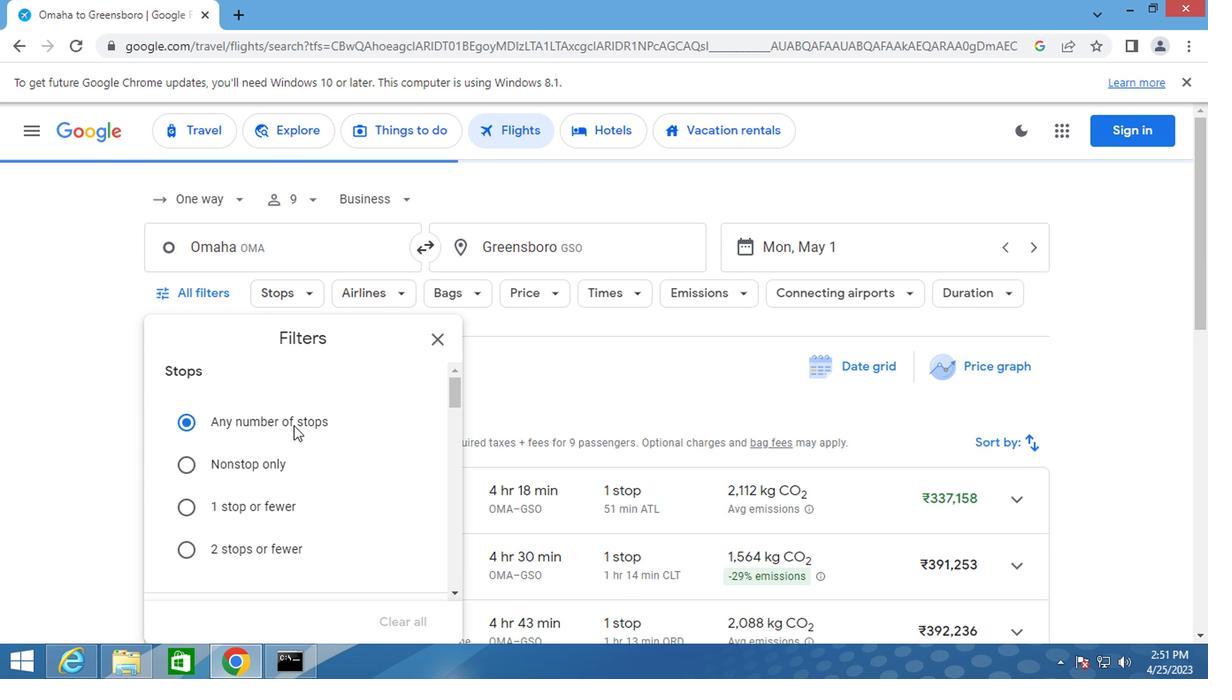 
Action: Mouse scrolled (295, 431) with delta (0, -1)
Screenshot: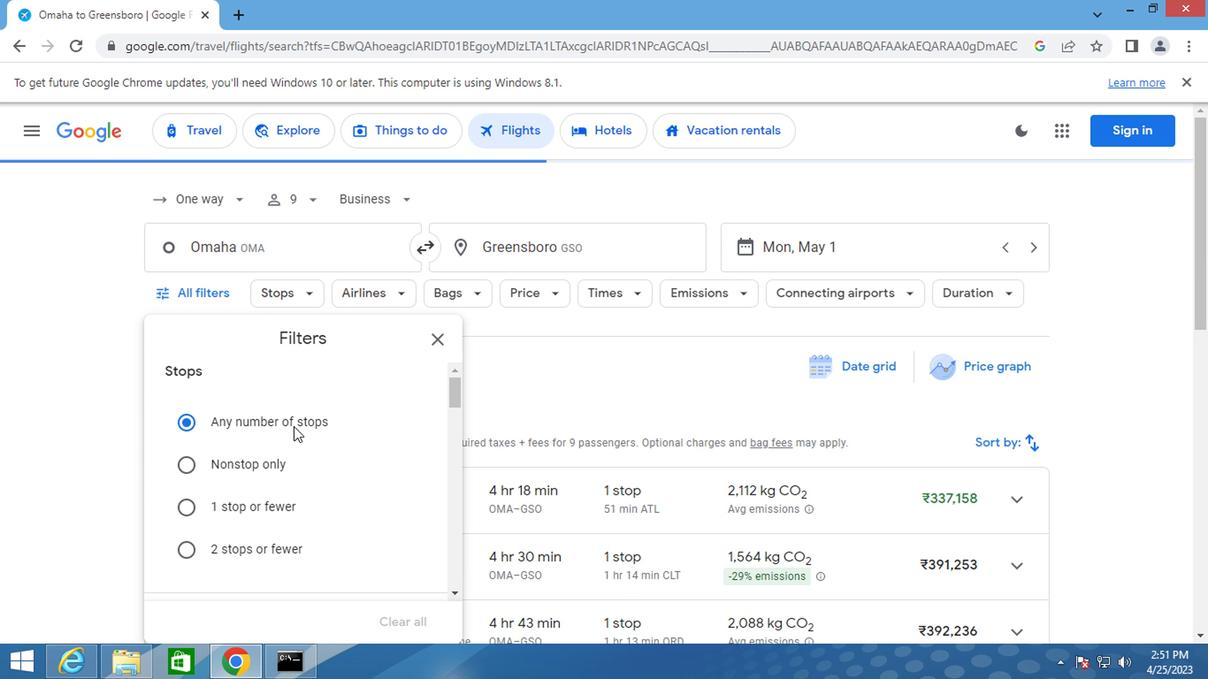 
Action: Mouse scrolled (295, 431) with delta (0, -1)
Screenshot: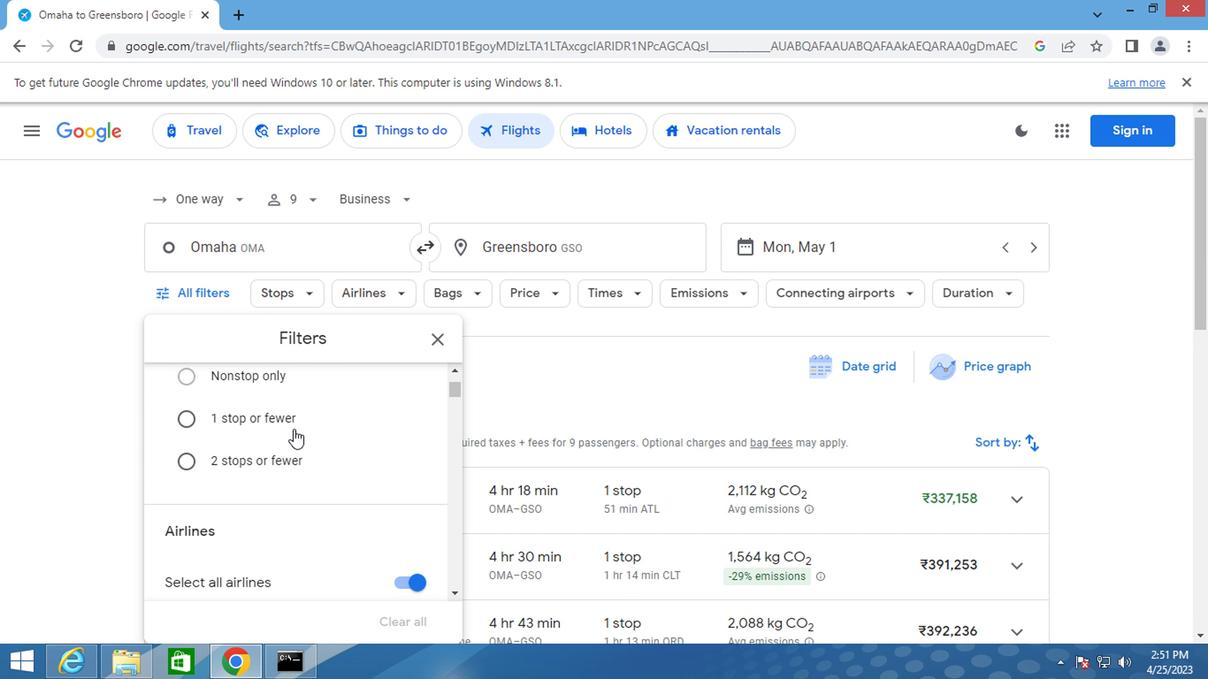 
Action: Mouse scrolled (295, 431) with delta (0, -1)
Screenshot: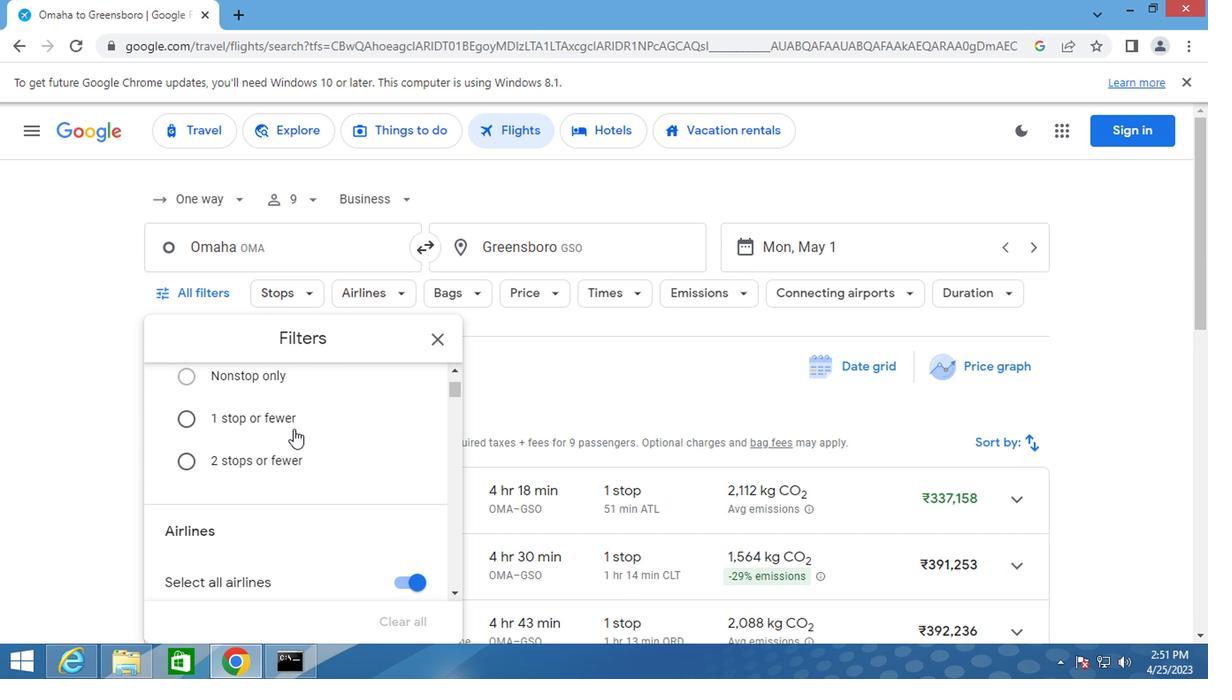 
Action: Mouse scrolled (295, 431) with delta (0, -1)
Screenshot: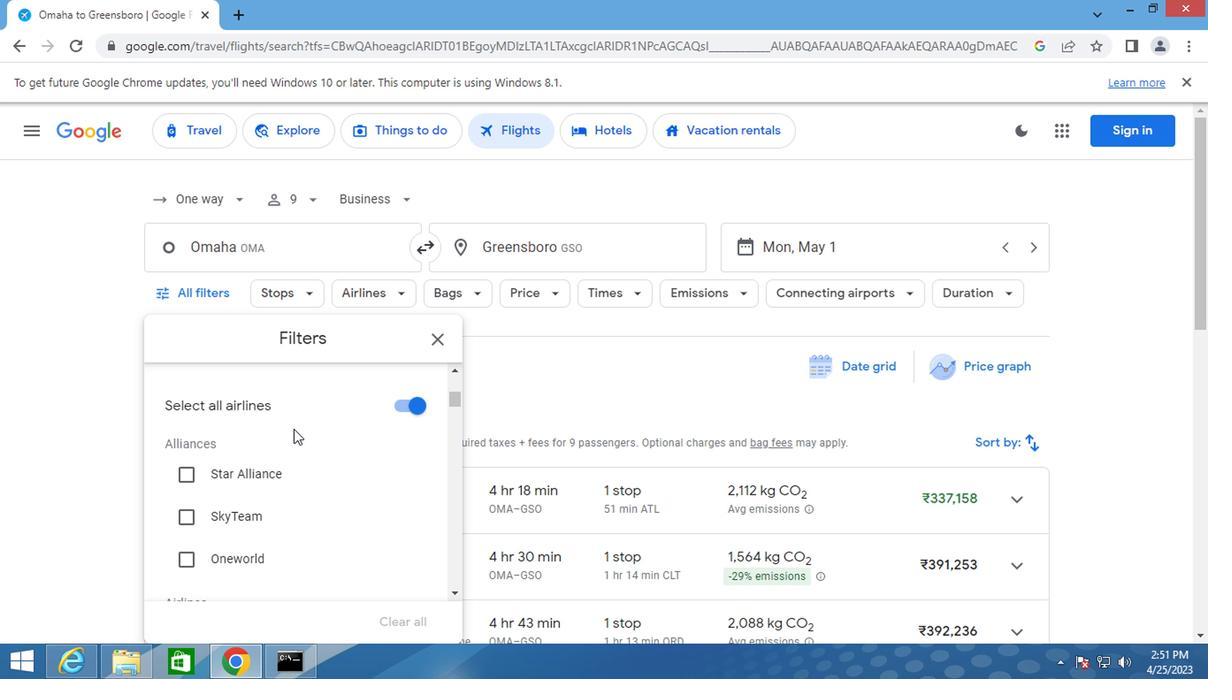 
Action: Mouse scrolled (295, 431) with delta (0, -1)
Screenshot: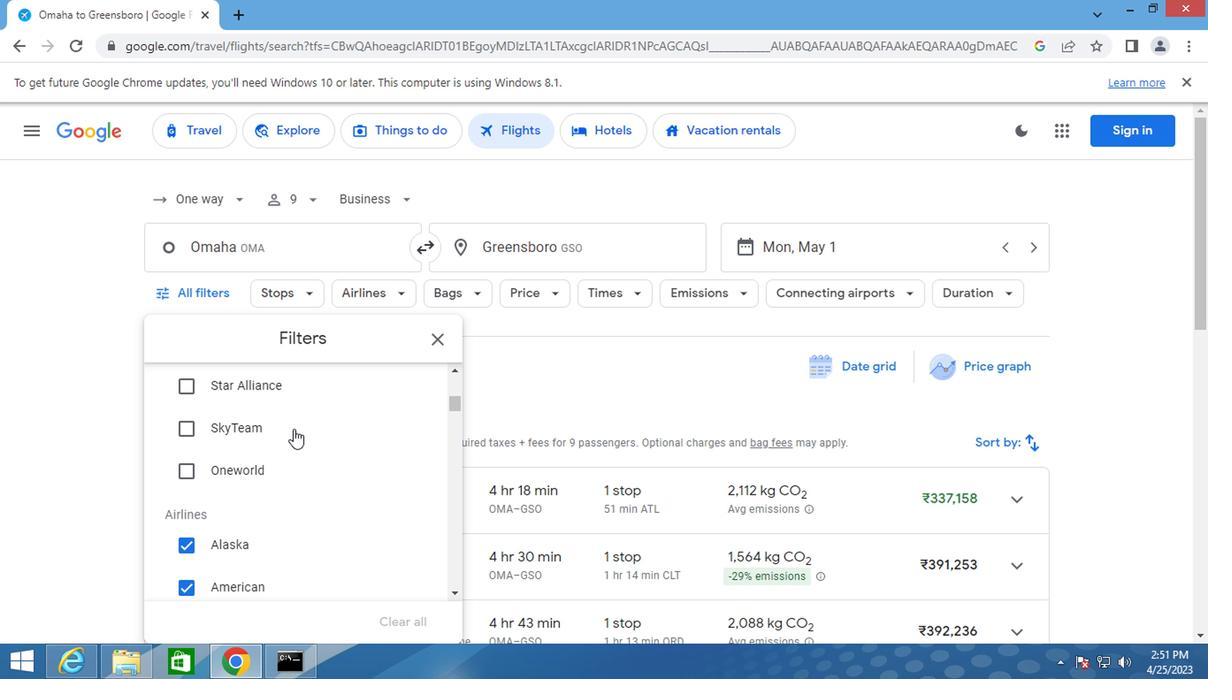 
Action: Mouse scrolled (295, 431) with delta (0, -1)
Screenshot: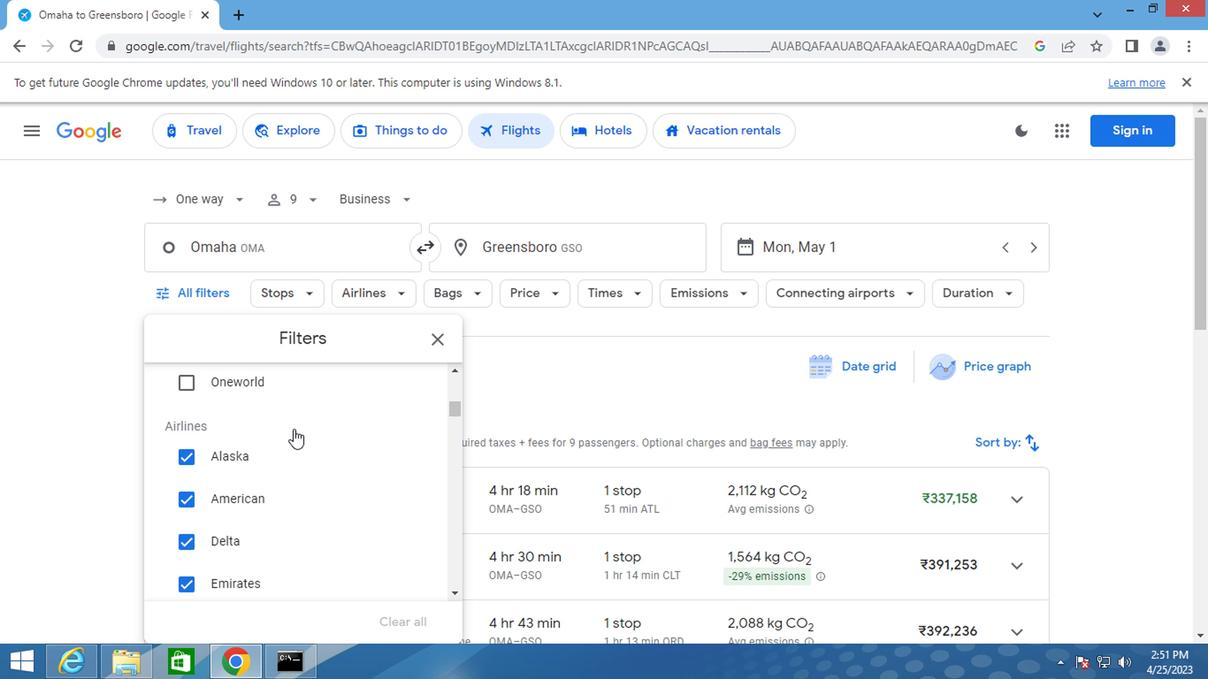 
Action: Mouse scrolled (295, 431) with delta (0, -1)
Screenshot: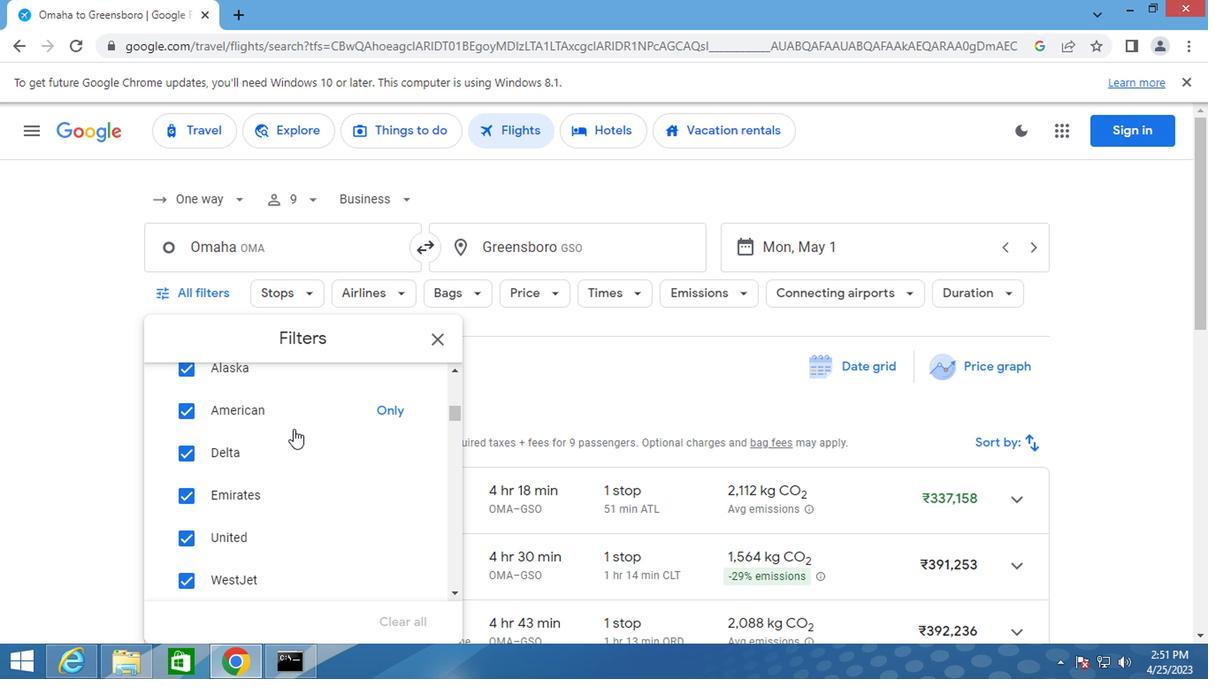 
Action: Mouse scrolled (295, 431) with delta (0, -1)
Screenshot: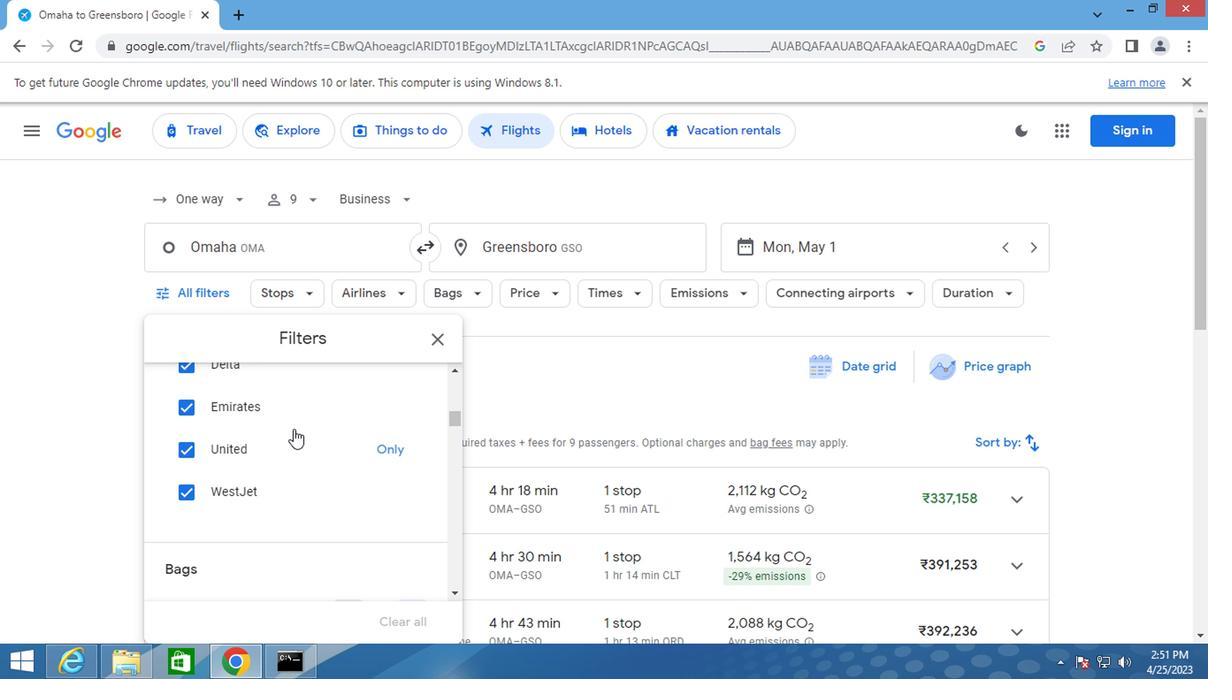 
Action: Mouse scrolled (295, 431) with delta (0, -1)
Screenshot: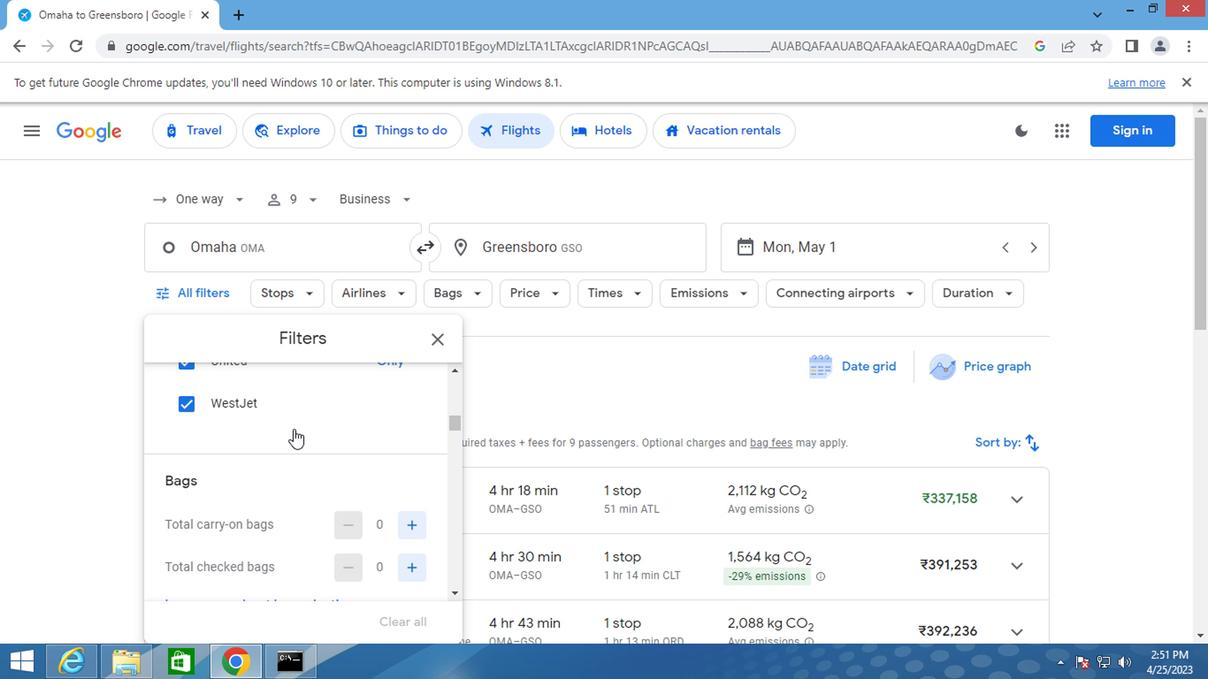 
Action: Mouse scrolled (295, 431) with delta (0, -1)
Screenshot: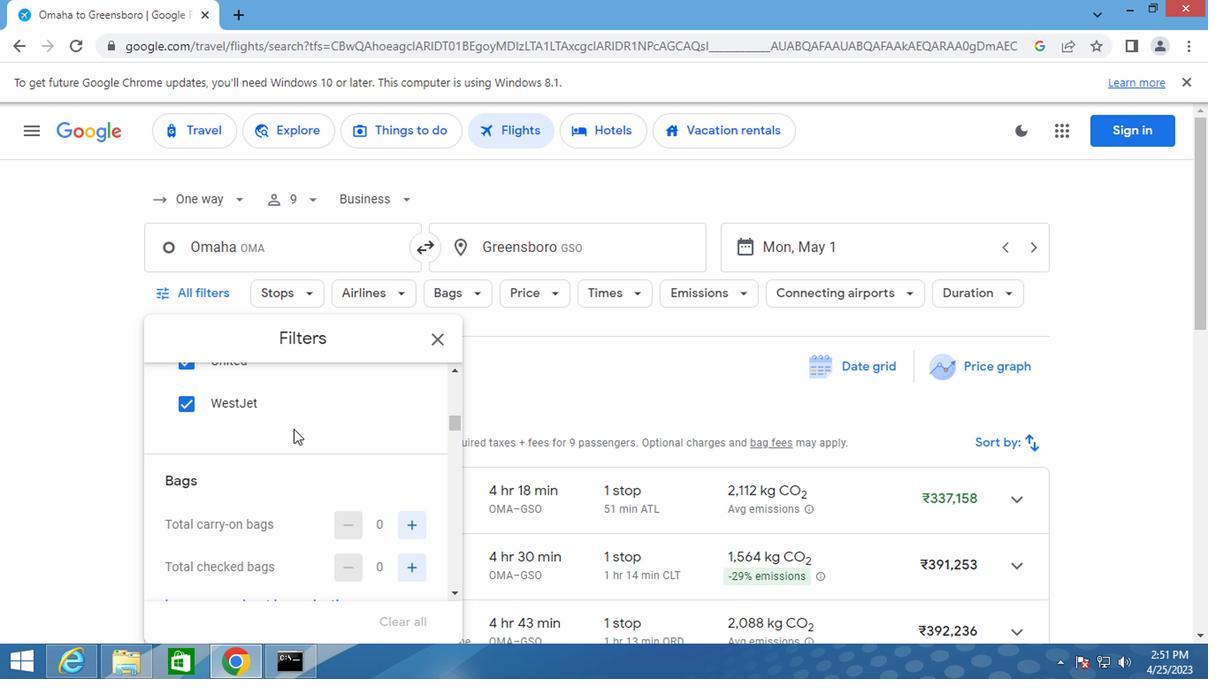 
Action: Mouse moved to (406, 385)
Screenshot: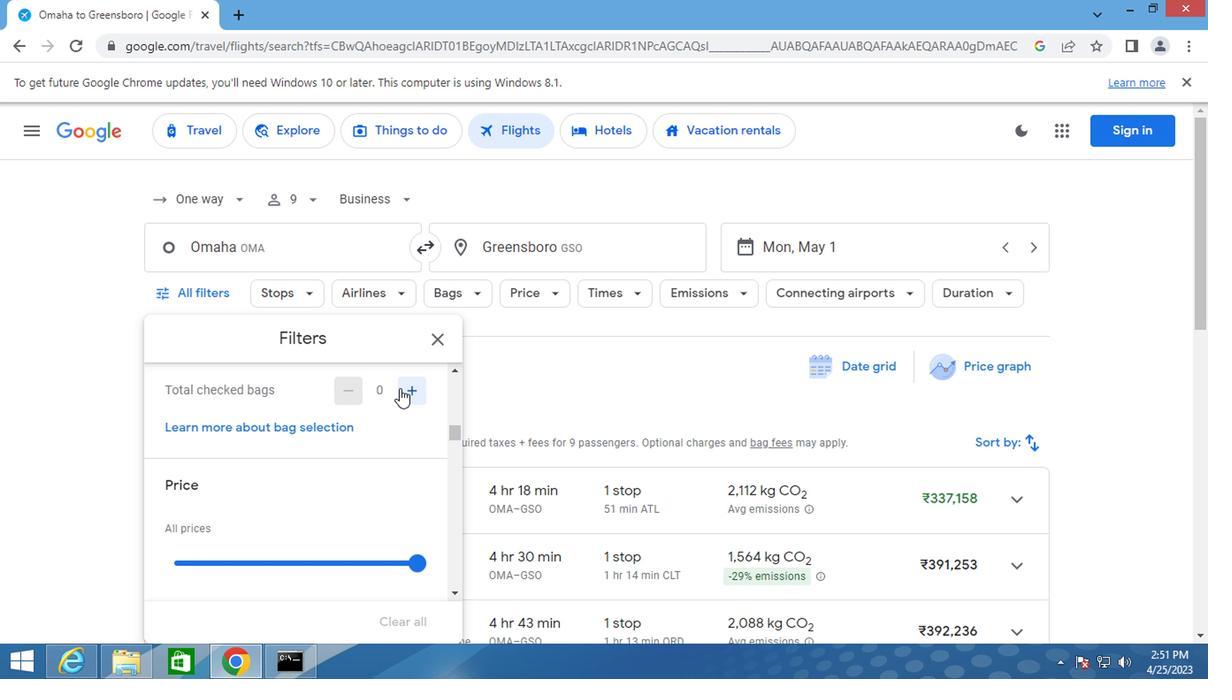 
Action: Mouse pressed left at (406, 385)
Screenshot: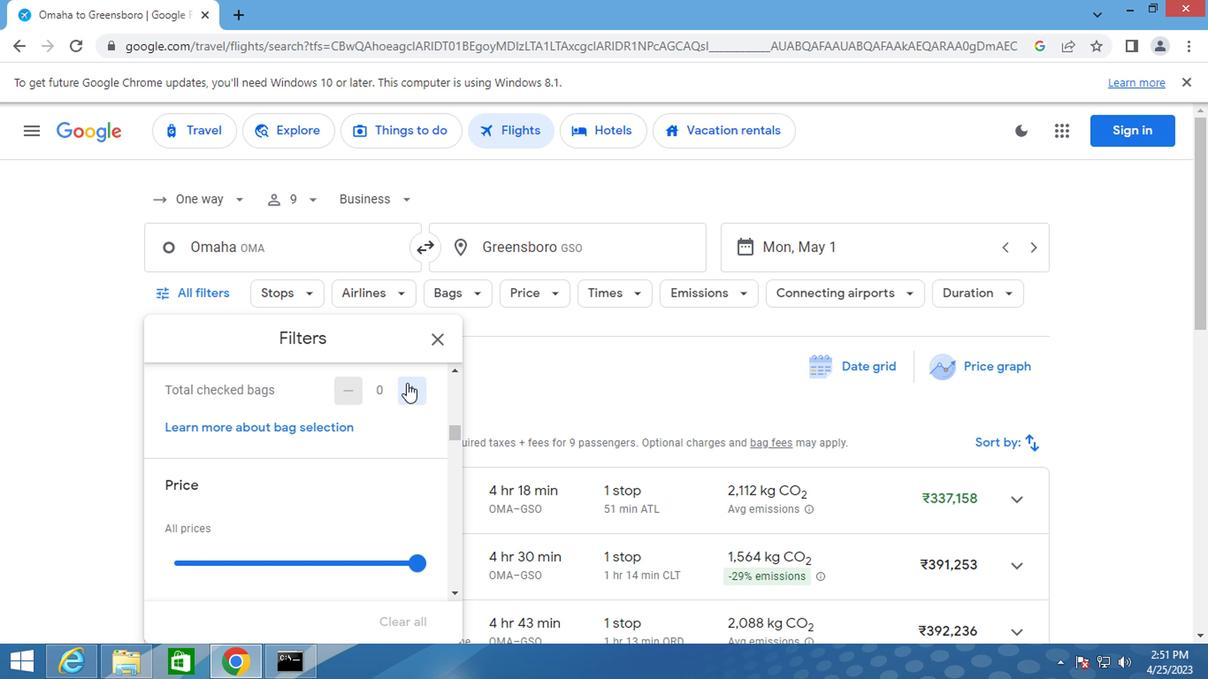 
Action: Mouse pressed left at (406, 385)
Screenshot: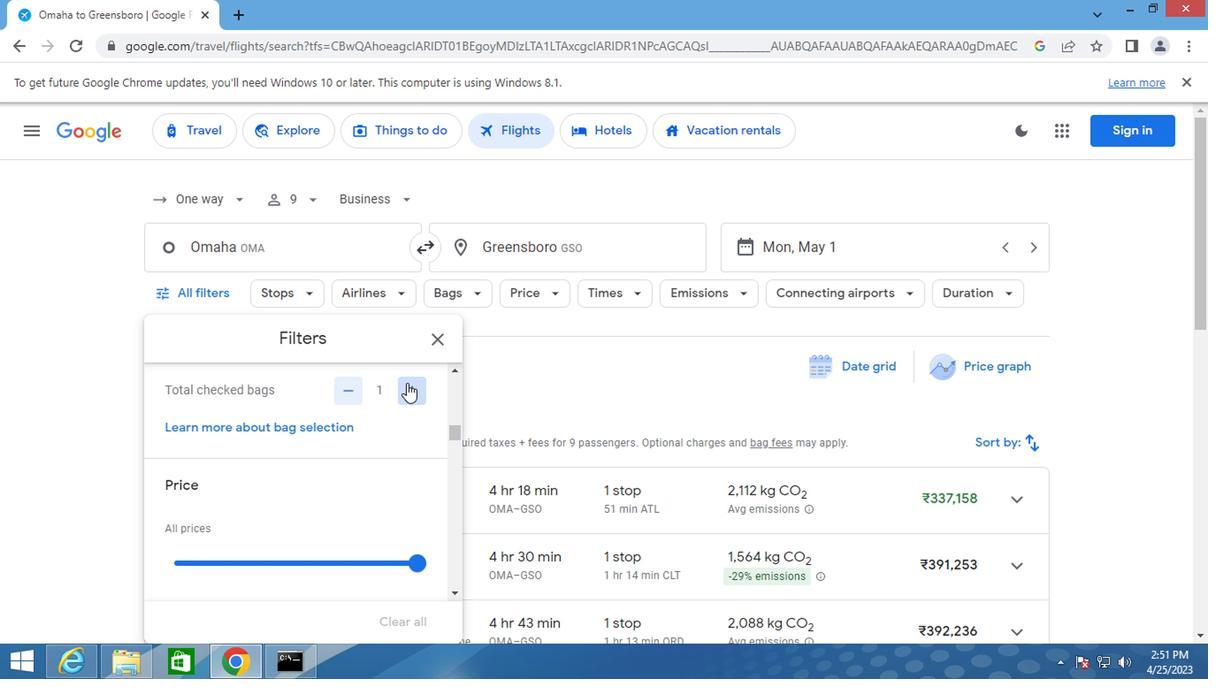 
Action: Mouse pressed left at (406, 385)
Screenshot: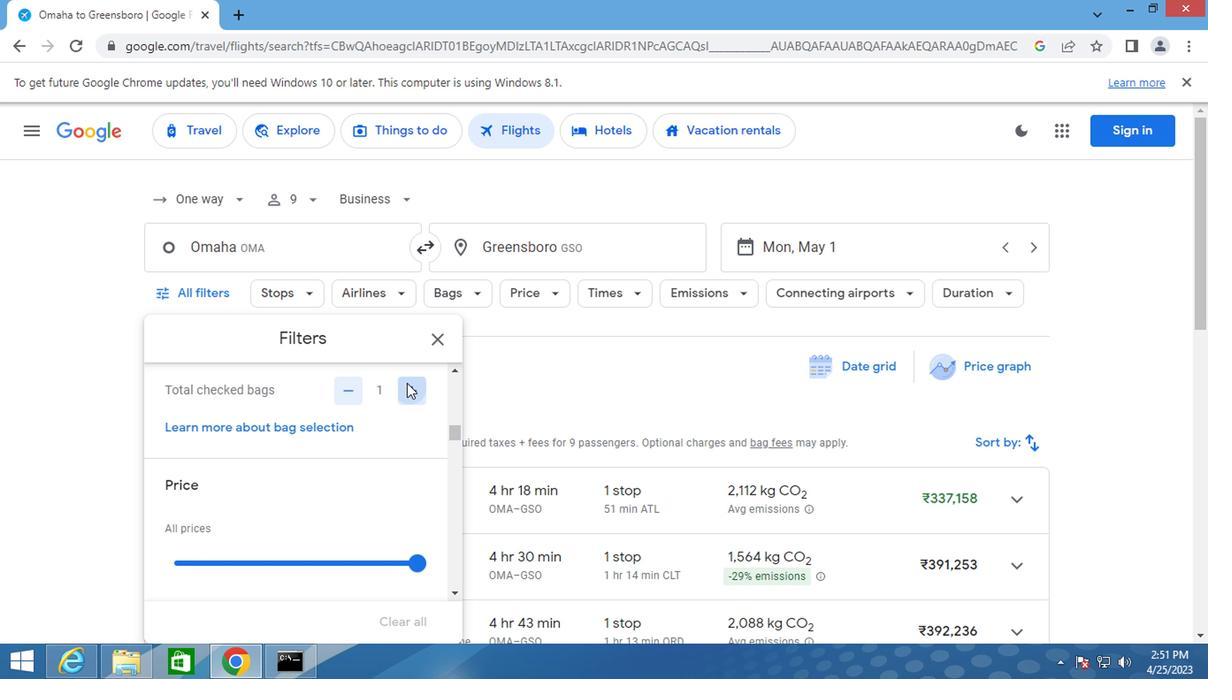 
Action: Mouse pressed left at (406, 385)
Screenshot: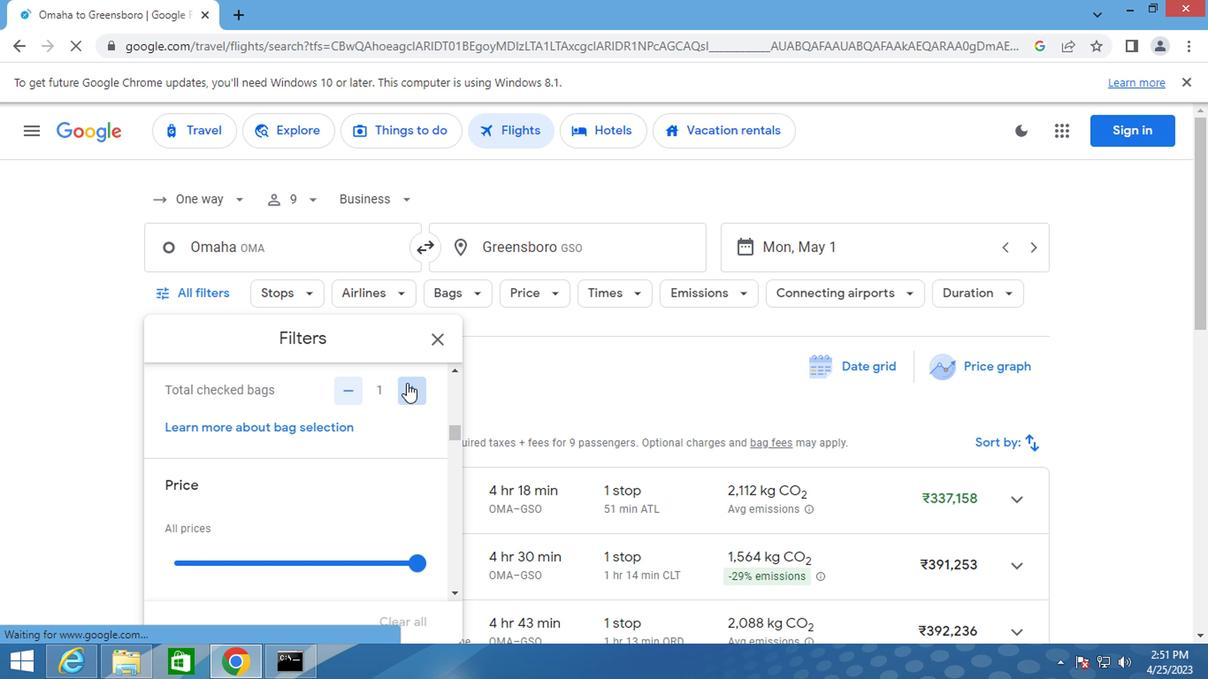 
Action: Mouse pressed left at (406, 385)
Screenshot: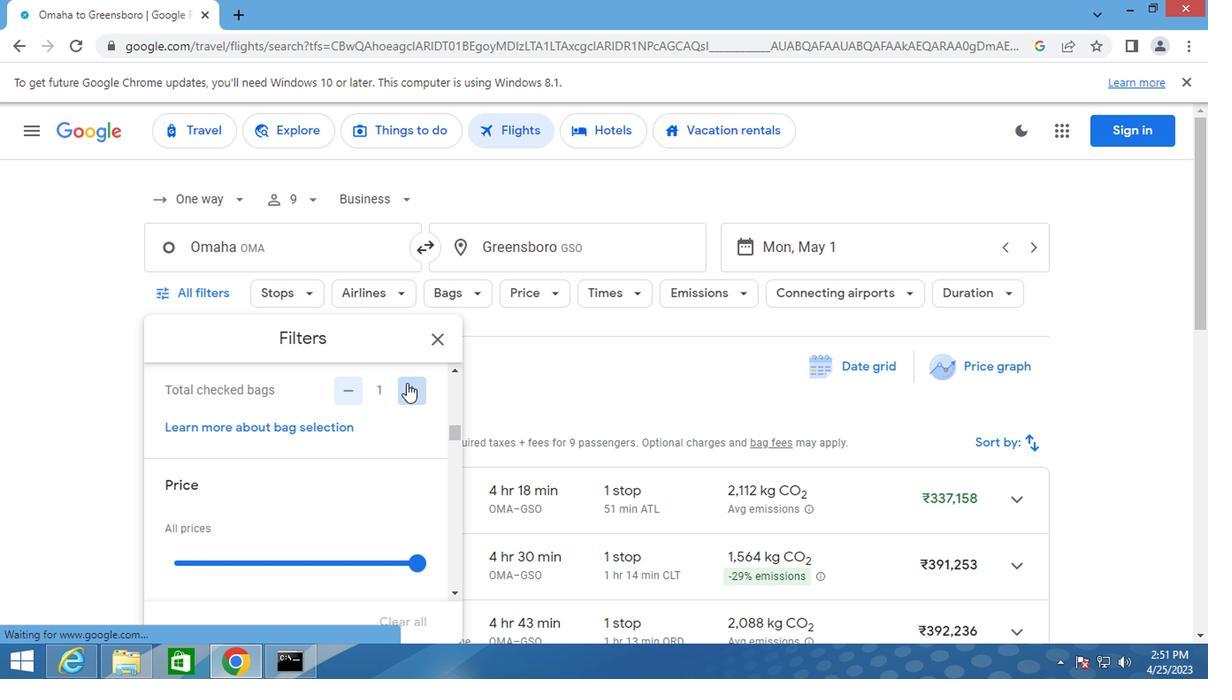 
Action: Mouse pressed left at (406, 385)
Screenshot: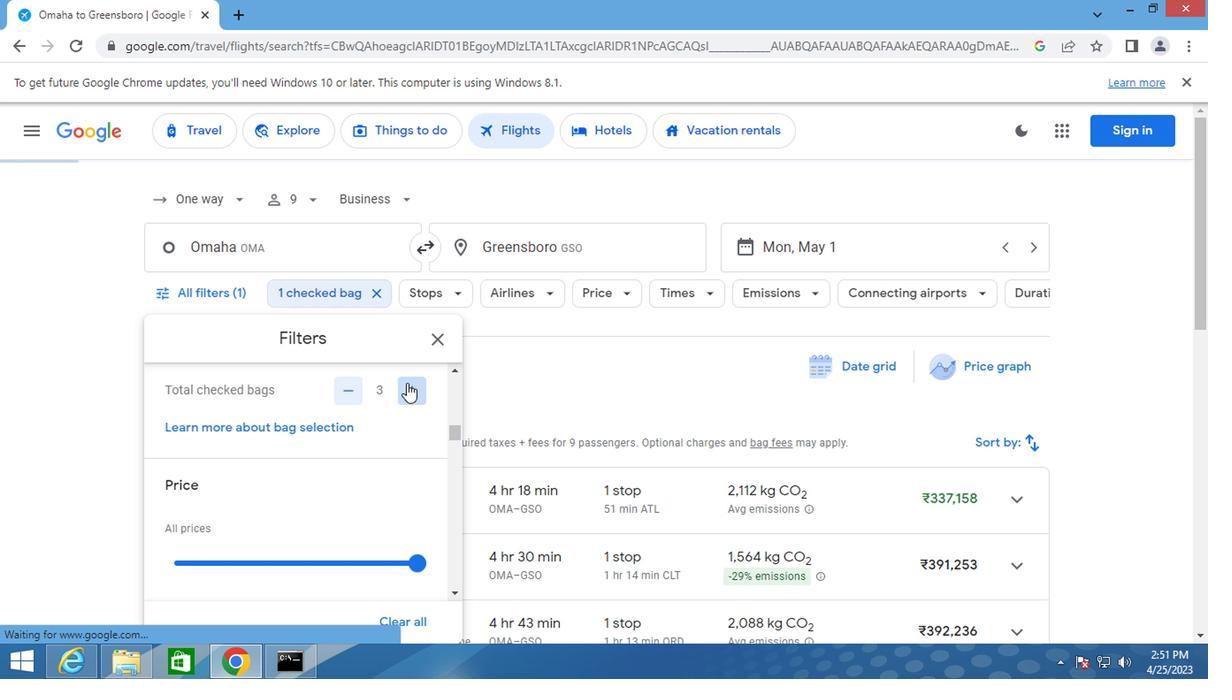 
Action: Mouse pressed left at (406, 385)
Screenshot: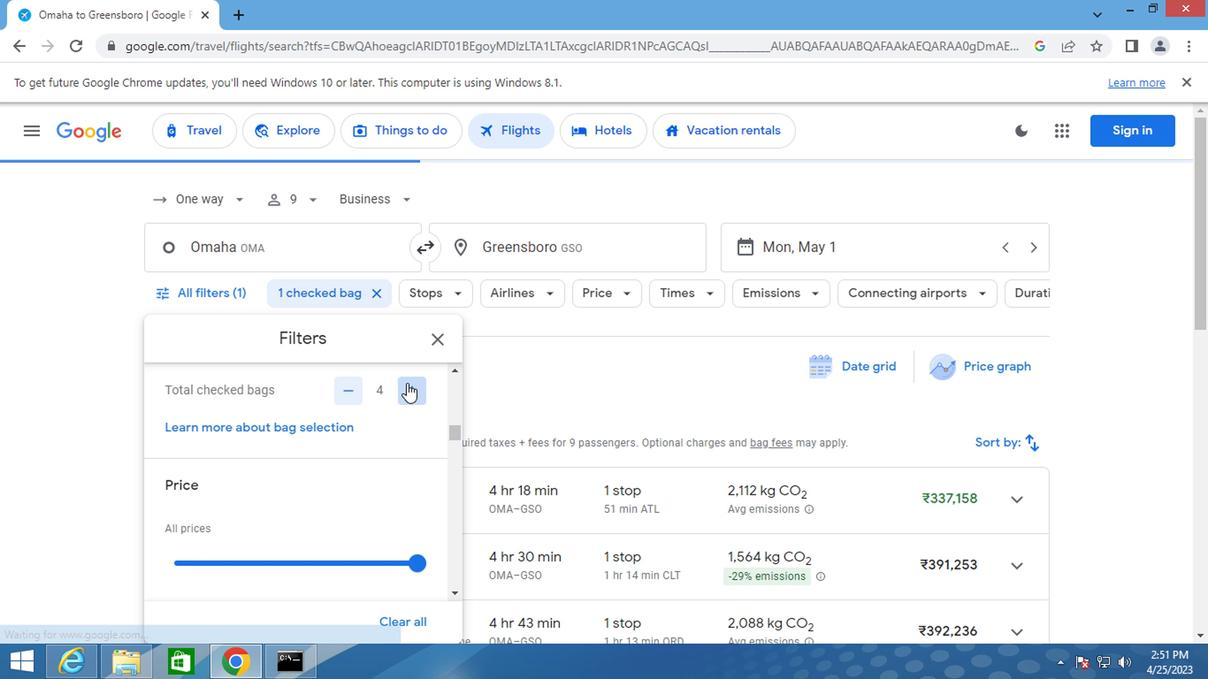 
Action: Mouse pressed left at (406, 385)
Screenshot: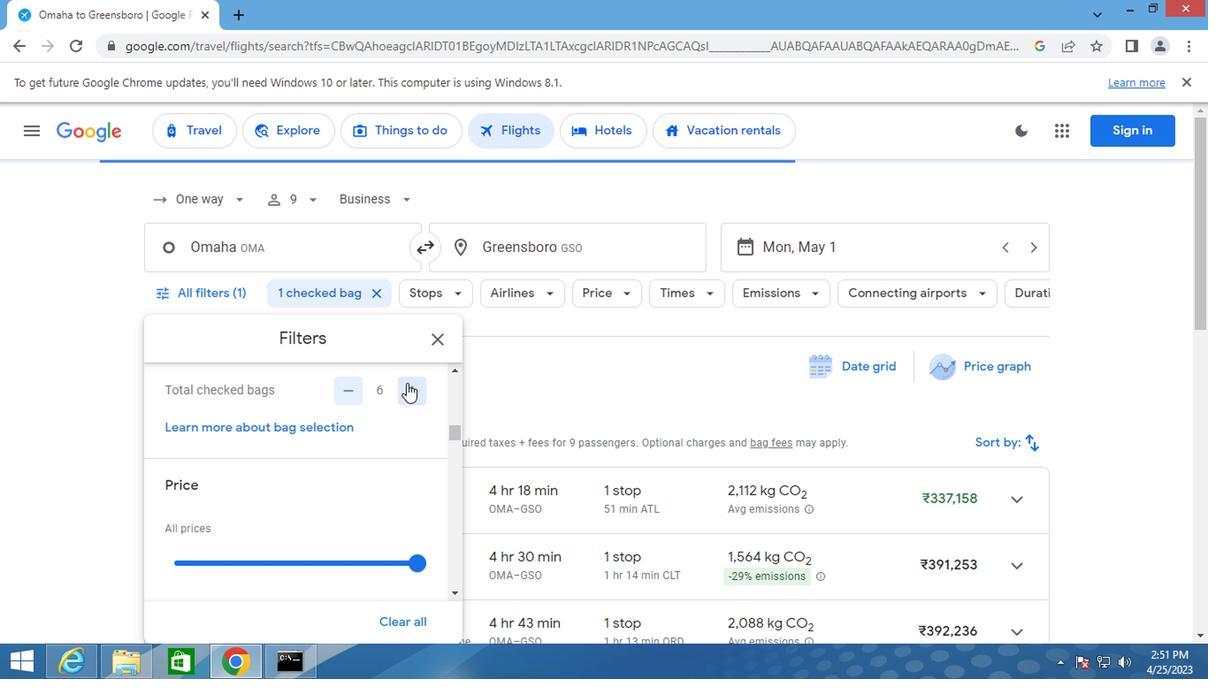 
Action: Mouse pressed left at (406, 385)
Screenshot: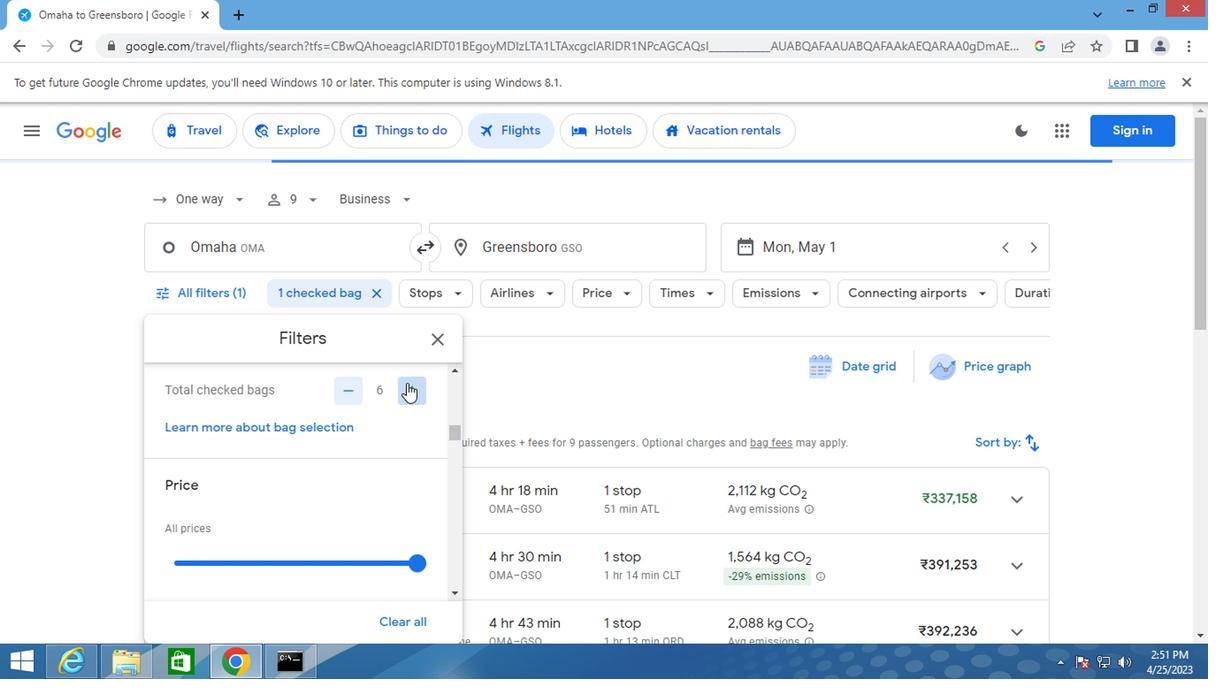 
Action: Mouse pressed left at (406, 385)
Screenshot: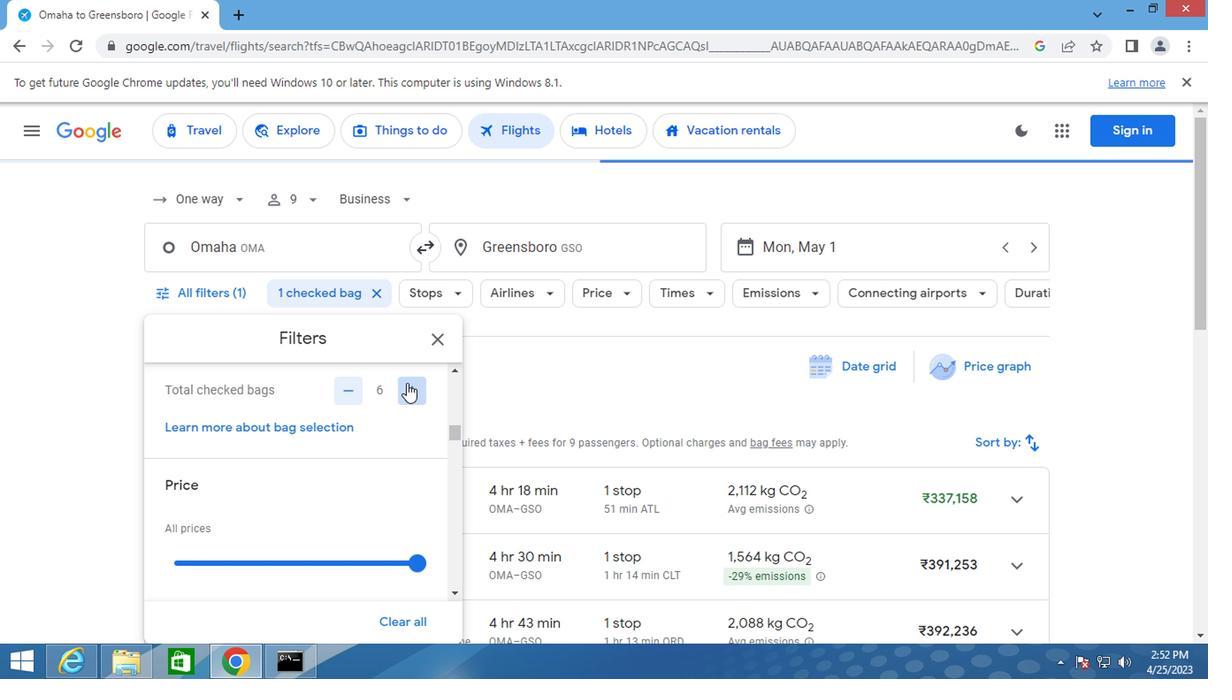 
Action: Mouse pressed left at (406, 385)
Screenshot: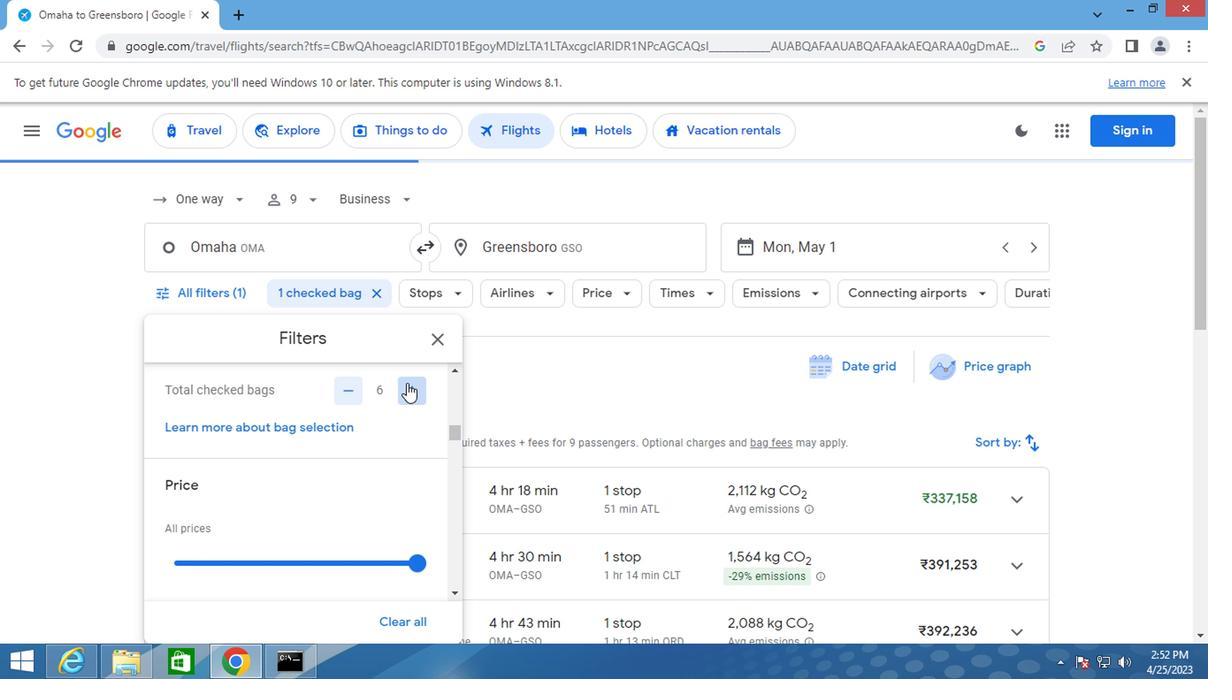 
Action: Mouse pressed left at (406, 385)
Screenshot: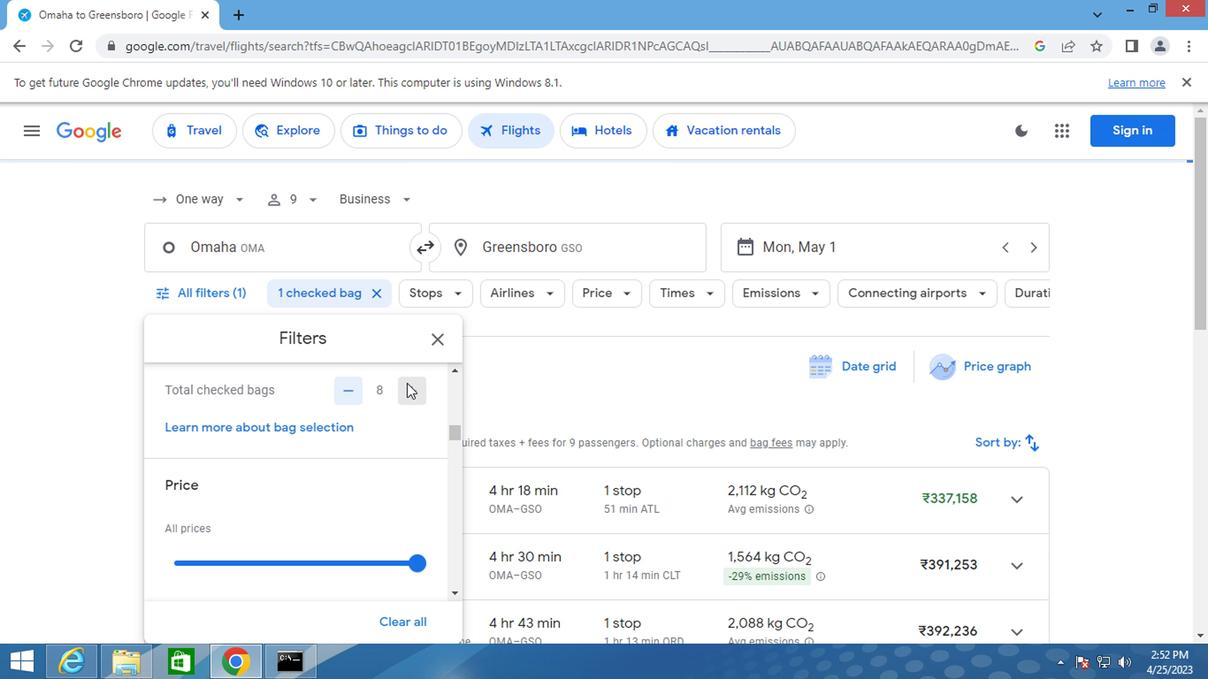 
Action: Mouse pressed left at (406, 385)
Screenshot: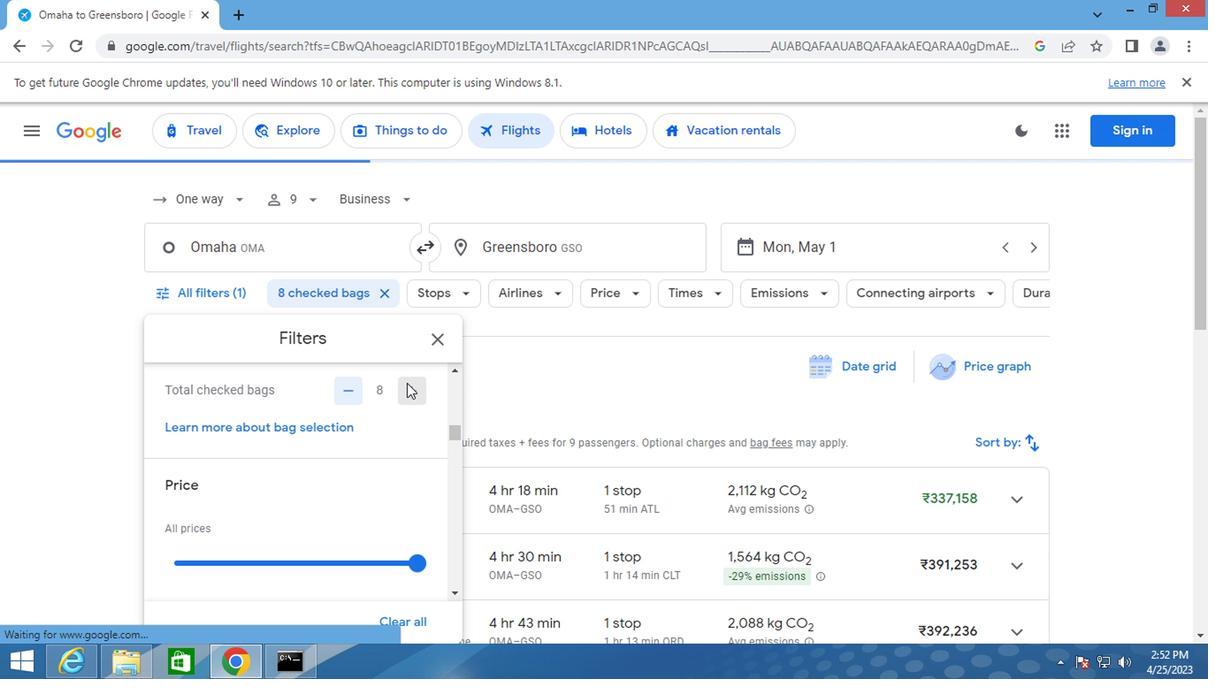 
Action: Mouse moved to (411, 394)
Screenshot: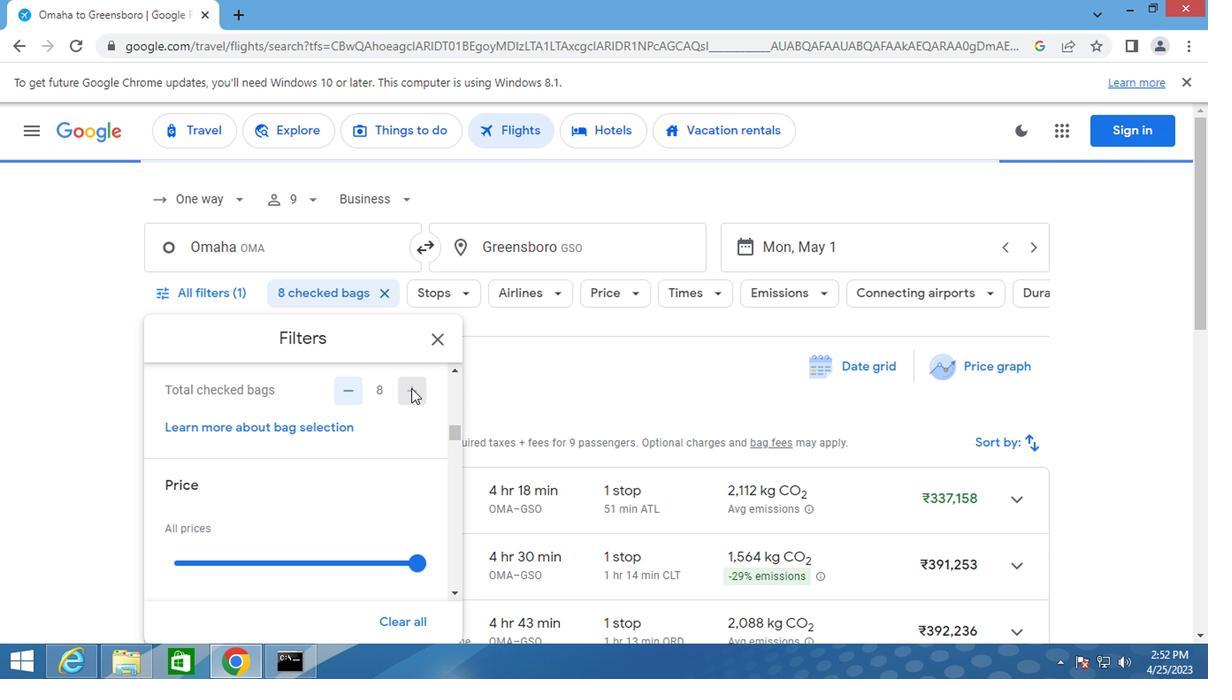 
Action: Mouse pressed left at (411, 394)
Screenshot: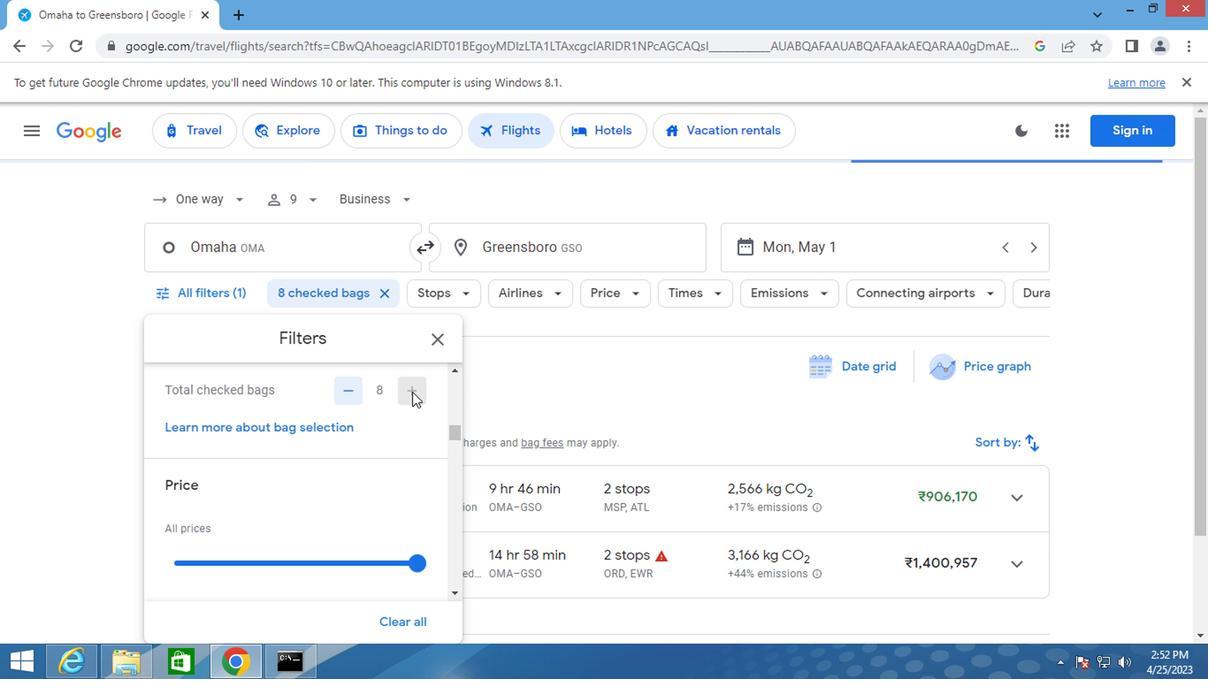 
Action: Mouse pressed left at (411, 394)
Screenshot: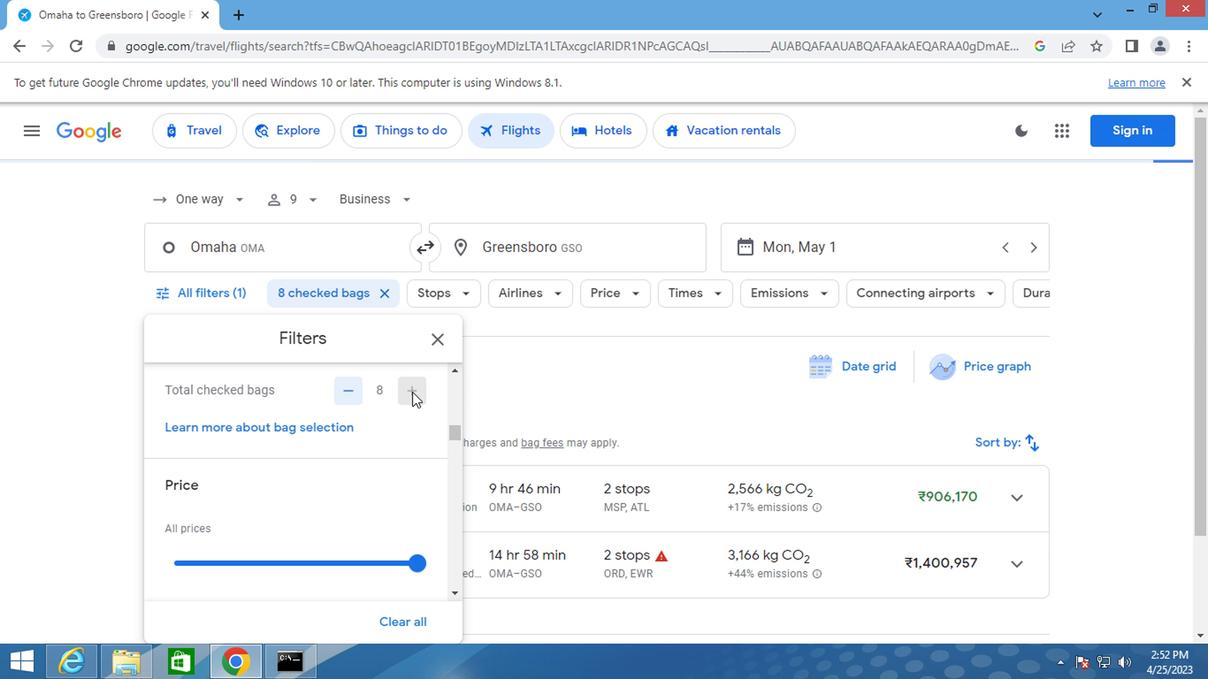 
Action: Mouse pressed left at (411, 394)
Screenshot: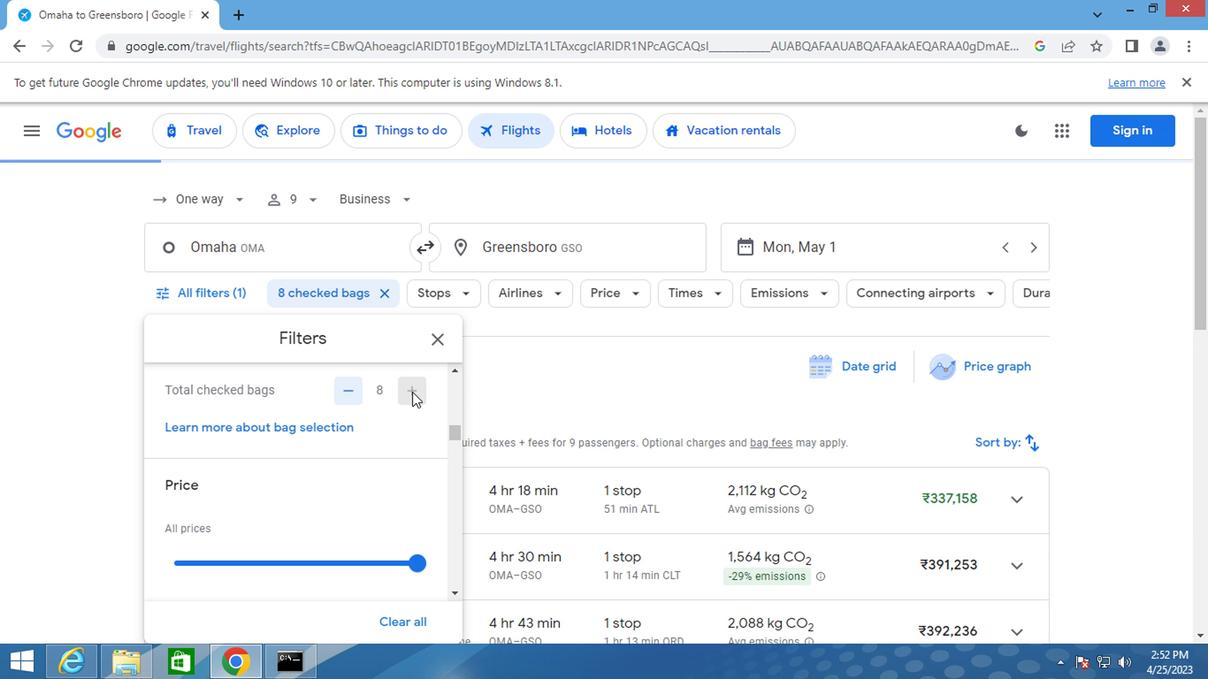 
Action: Mouse pressed left at (411, 394)
Screenshot: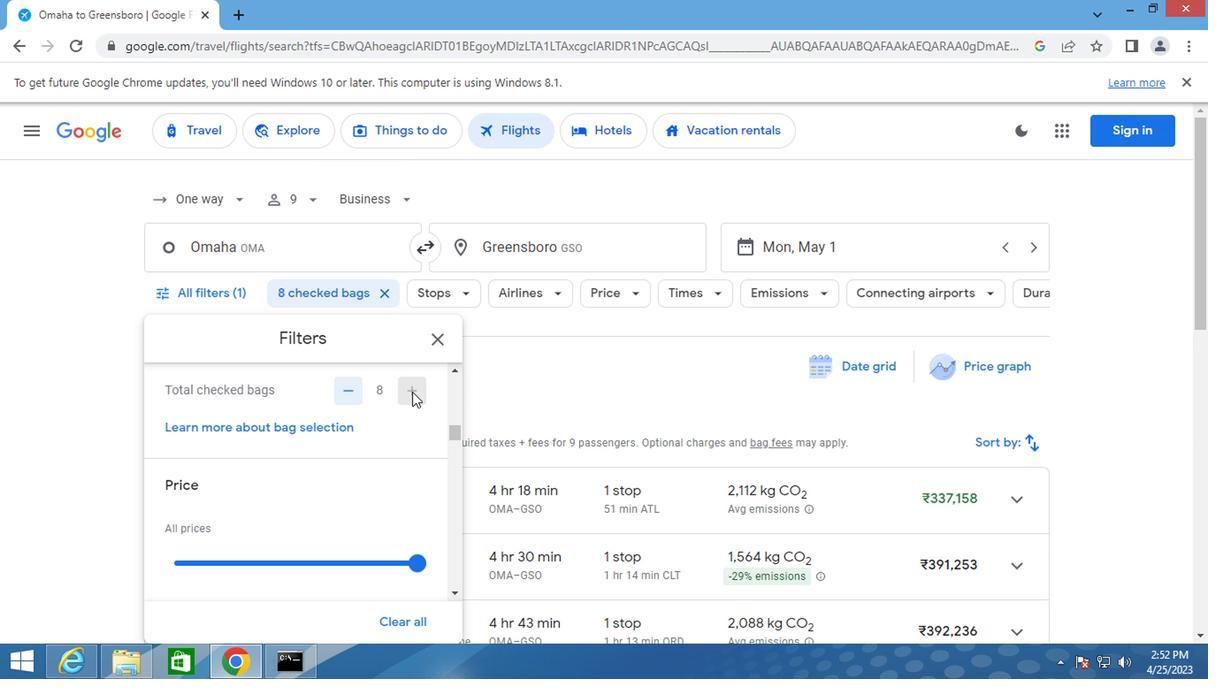 
Action: Mouse moved to (420, 584)
Screenshot: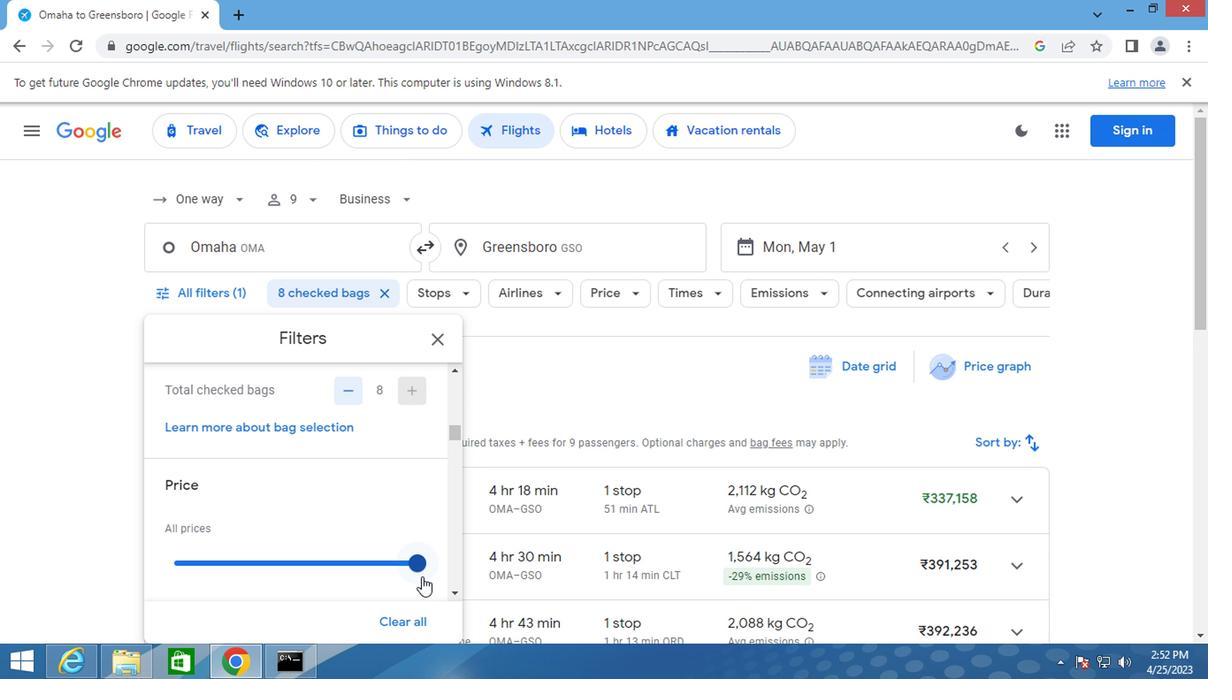 
Action: Mouse pressed left at (420, 584)
Screenshot: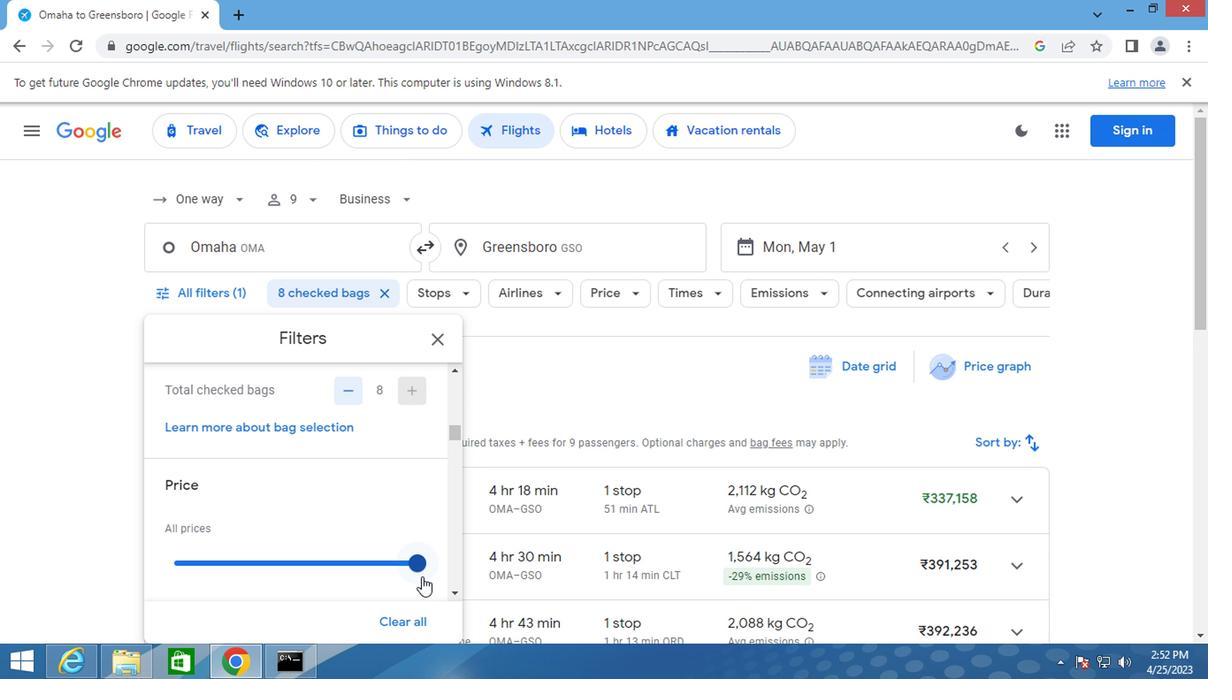 
Action: Mouse moved to (236, 553)
Screenshot: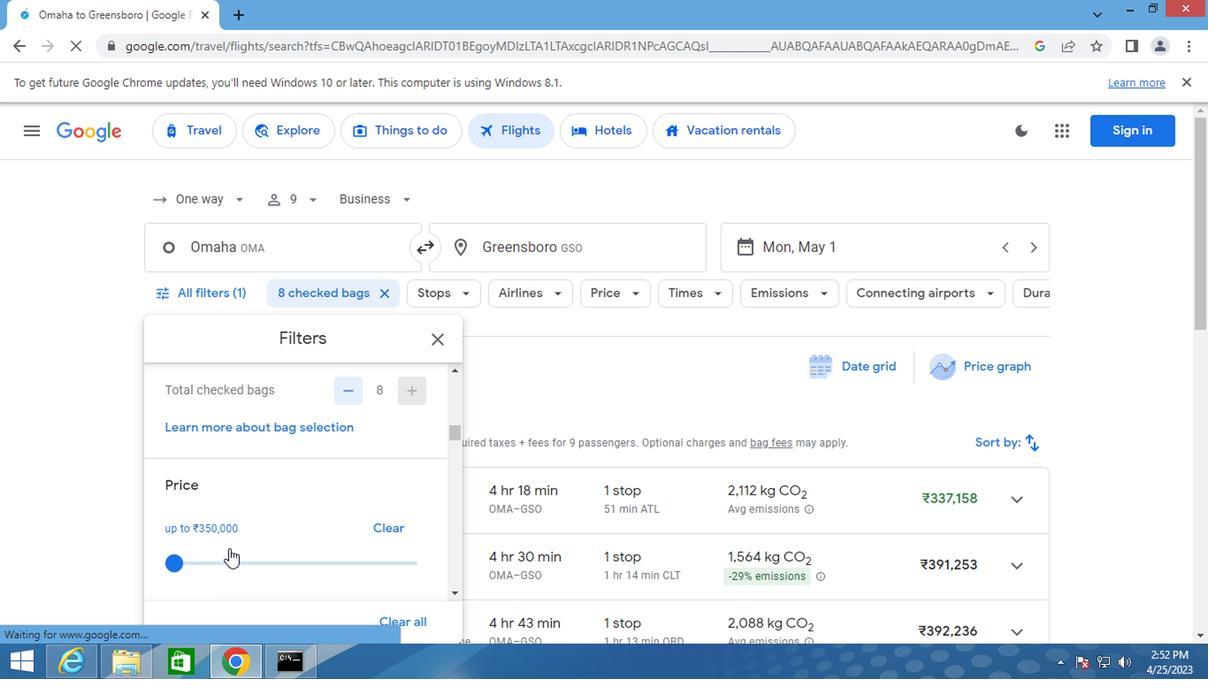 
Action: Mouse scrolled (236, 552) with delta (0, -1)
Screenshot: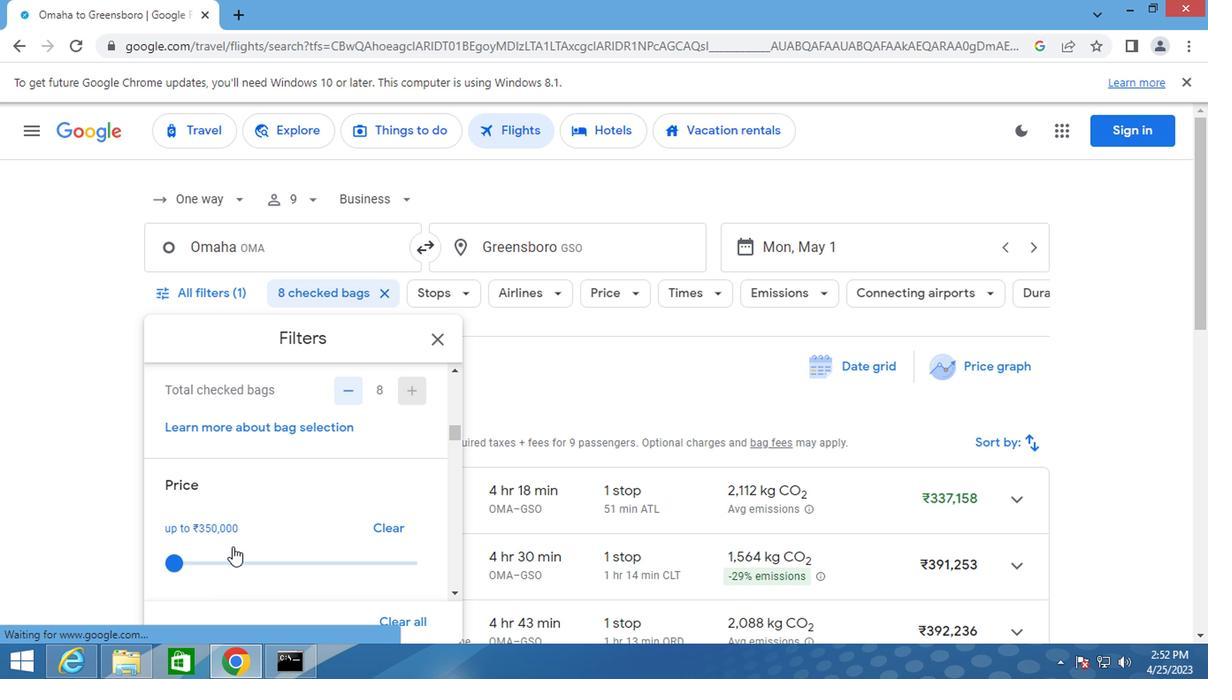 
Action: Mouse scrolled (236, 552) with delta (0, -1)
Screenshot: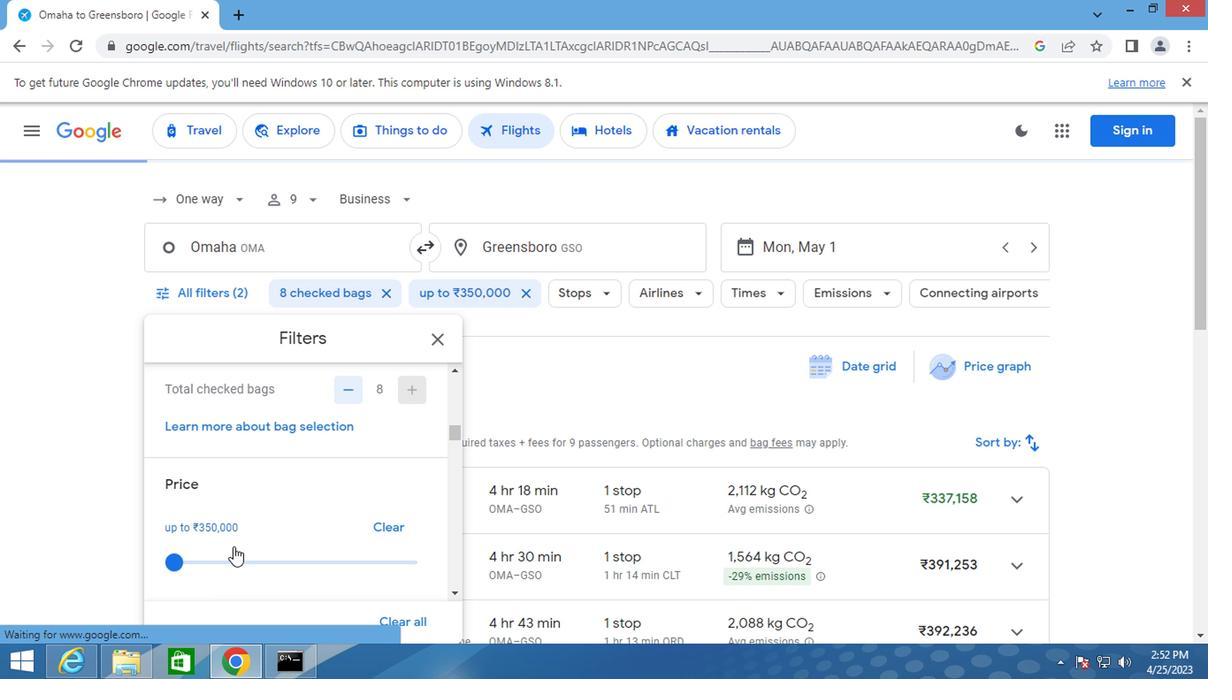 
Action: Mouse moved to (414, 599)
Screenshot: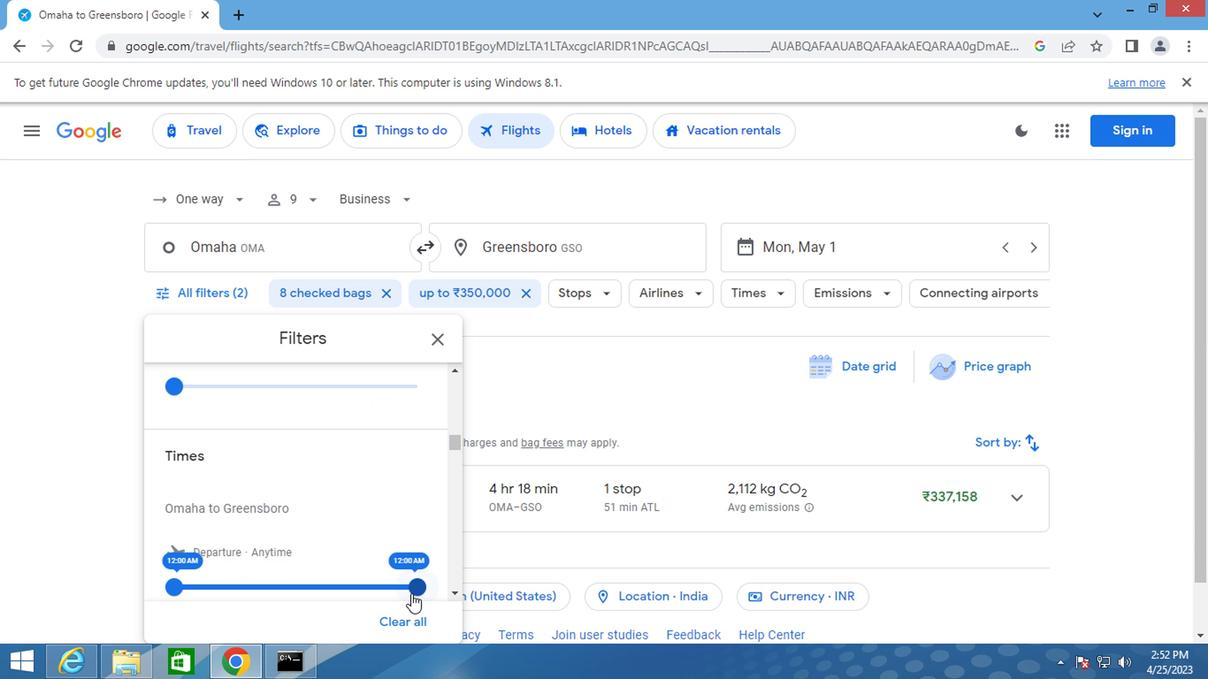 
Action: Mouse pressed left at (414, 599)
Screenshot: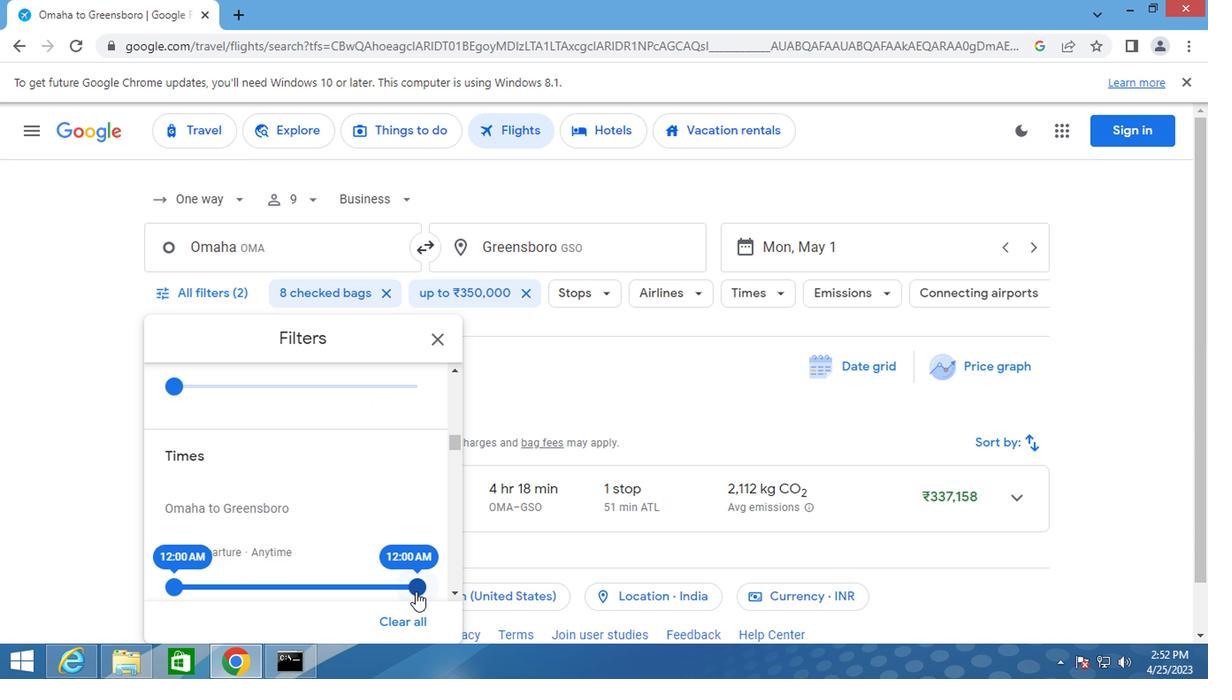 
Action: Mouse moved to (439, 338)
Screenshot: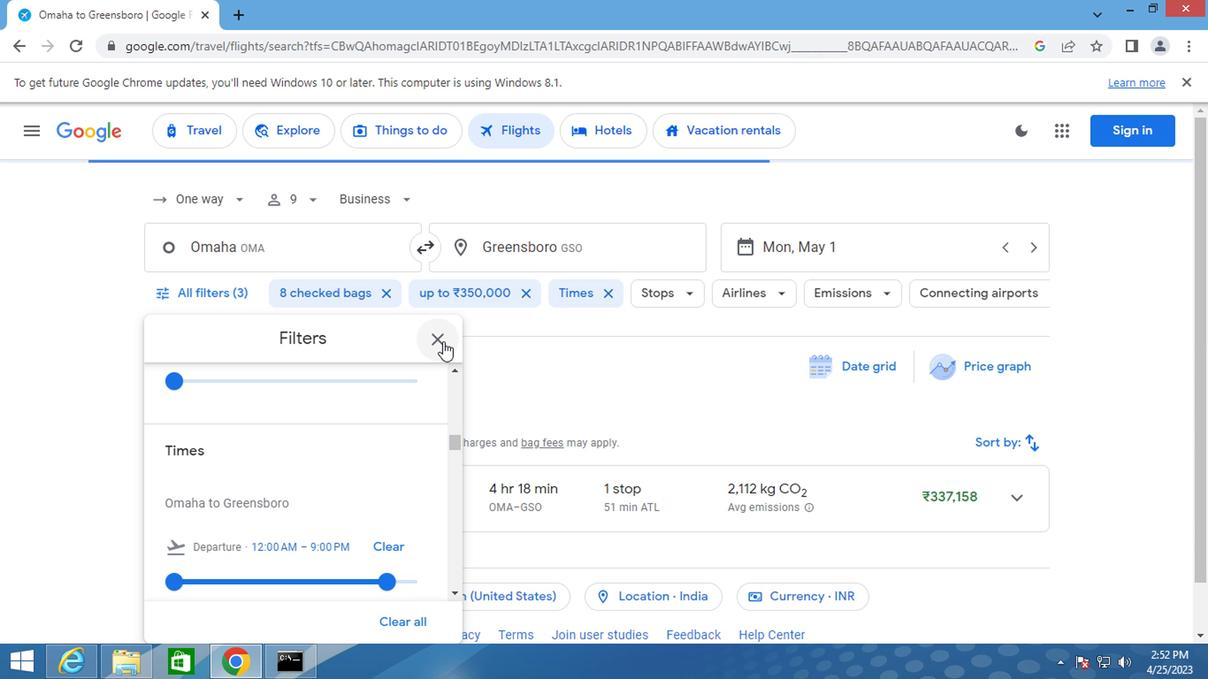 
Action: Mouse pressed left at (439, 338)
Screenshot: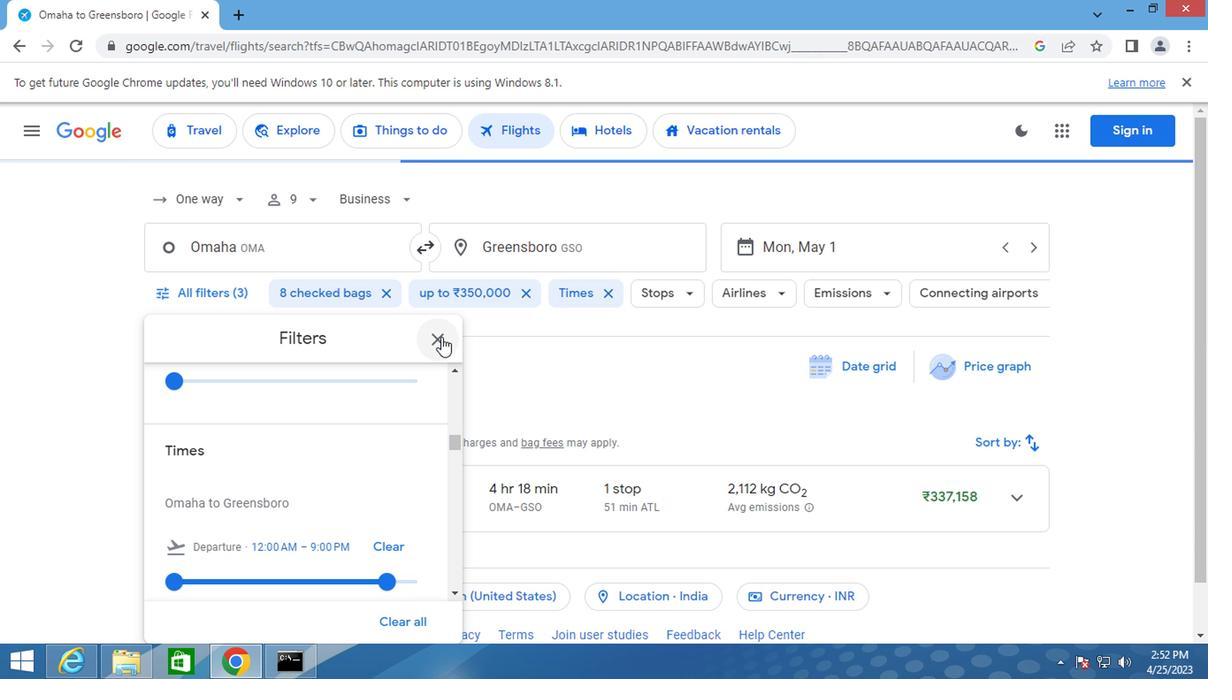 
Action: Key pressed <Key.f8>
Screenshot: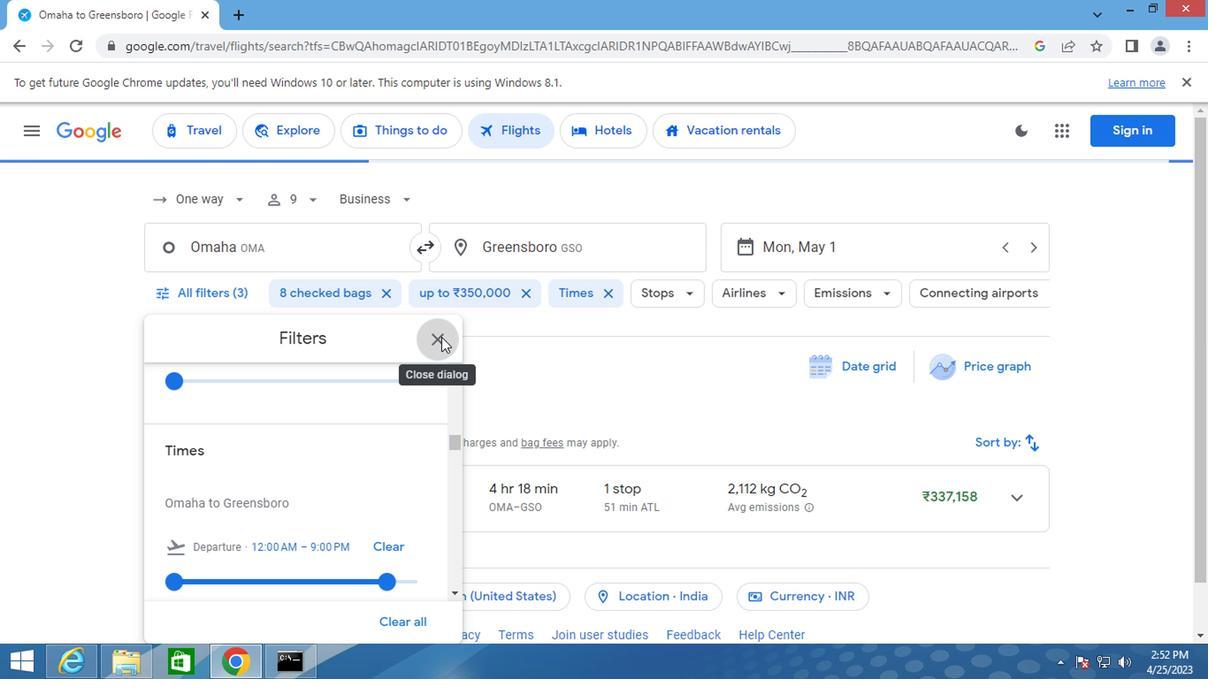 
